 Task: Find connections with filter location Curuzú Cuatiá with filter topic #leadershipwith filter profile language French with filter current company Disney+ Hotstar with filter school The South Indian Education Societys College of Commerce and Economics Plot No 71 72 Sion Matunga Estate Sion East Mumbai 400 022 with filter industry Pharmaceutical Manufacturing with filter service category Grant Writing with filter keywords title Controller
Action: Mouse moved to (176, 169)
Screenshot: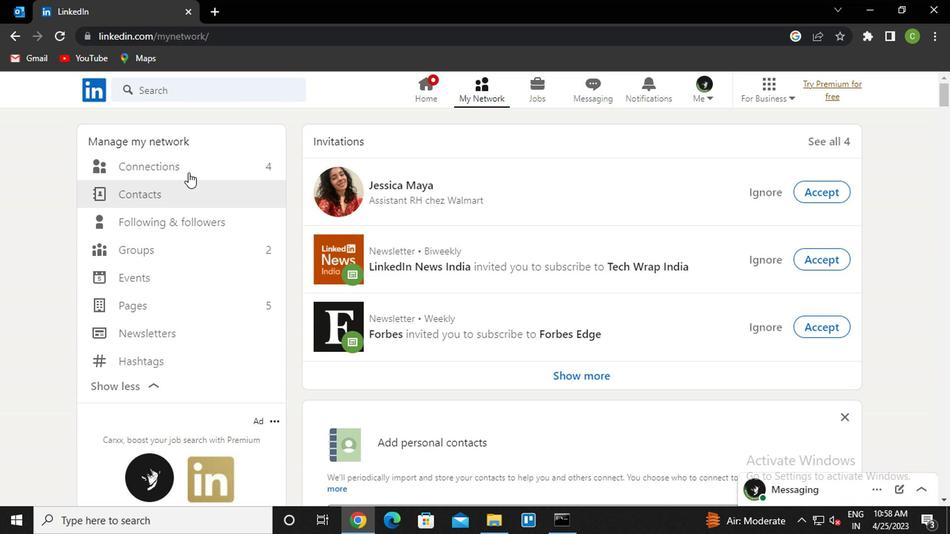 
Action: Mouse pressed left at (176, 169)
Screenshot: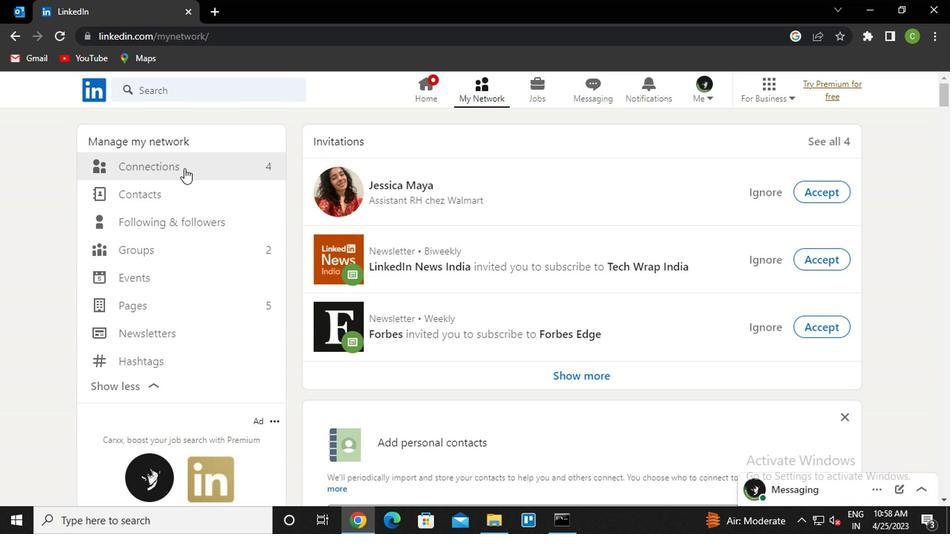 
Action: Mouse moved to (584, 173)
Screenshot: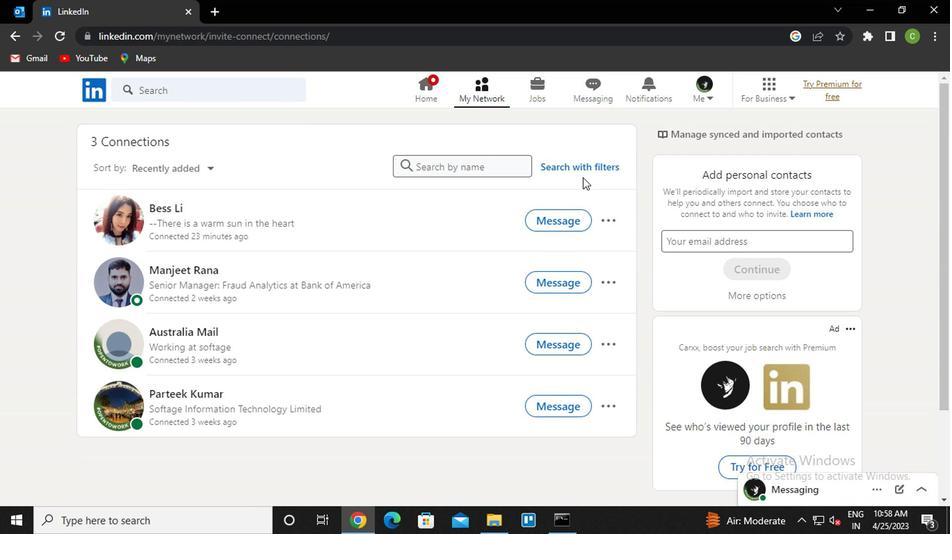 
Action: Mouse pressed left at (584, 173)
Screenshot: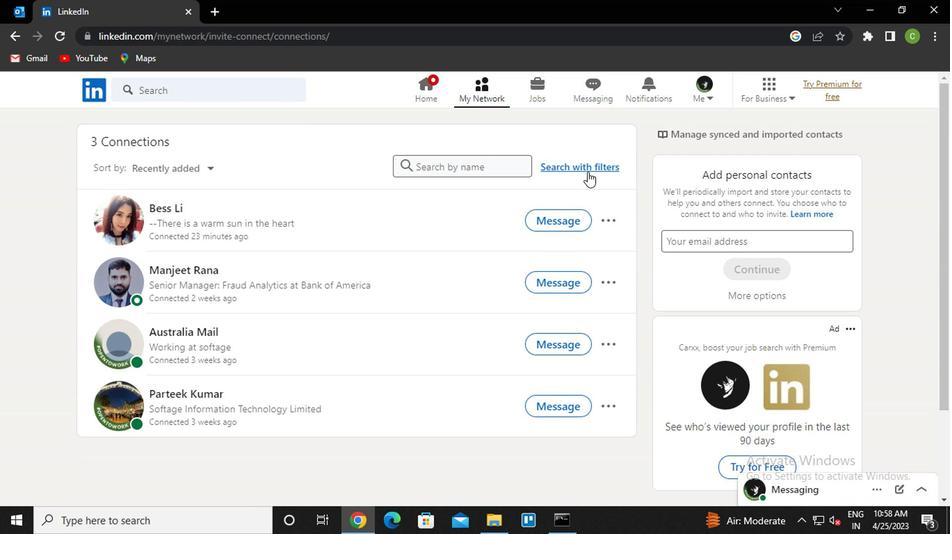 
Action: Mouse moved to (480, 131)
Screenshot: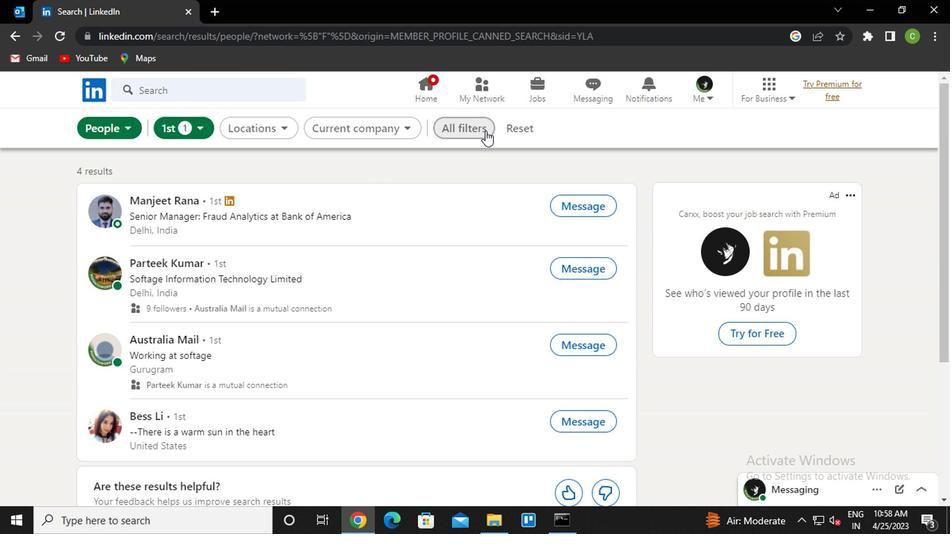 
Action: Mouse pressed left at (480, 131)
Screenshot: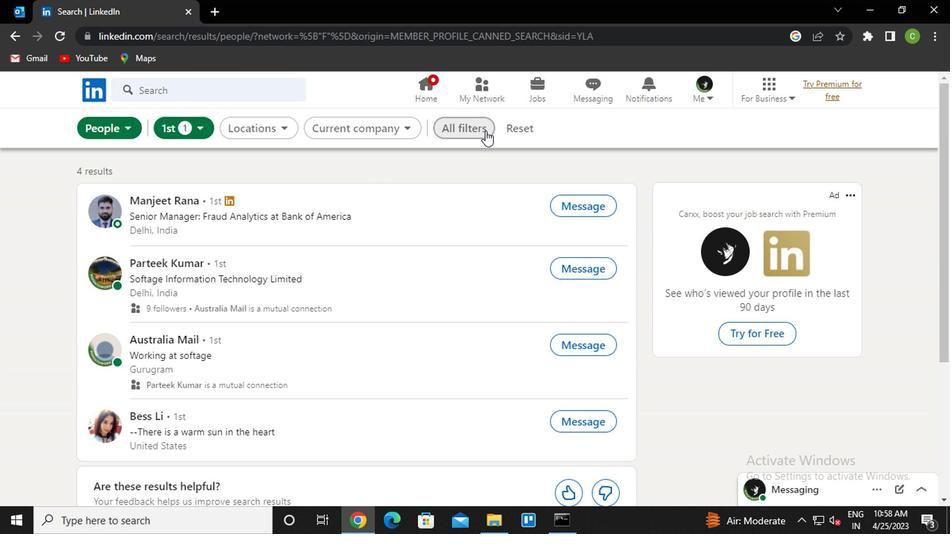 
Action: Mouse moved to (656, 264)
Screenshot: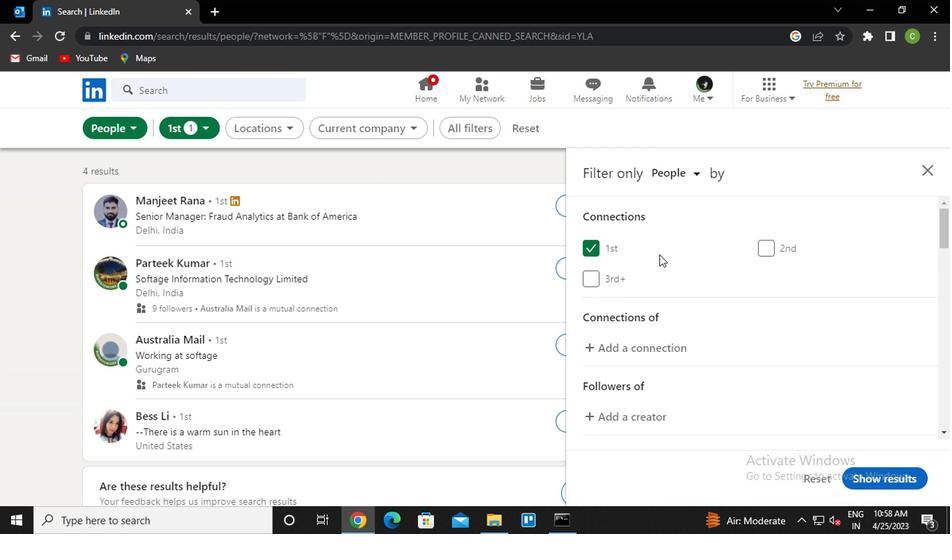 
Action: Mouse scrolled (656, 263) with delta (0, 0)
Screenshot: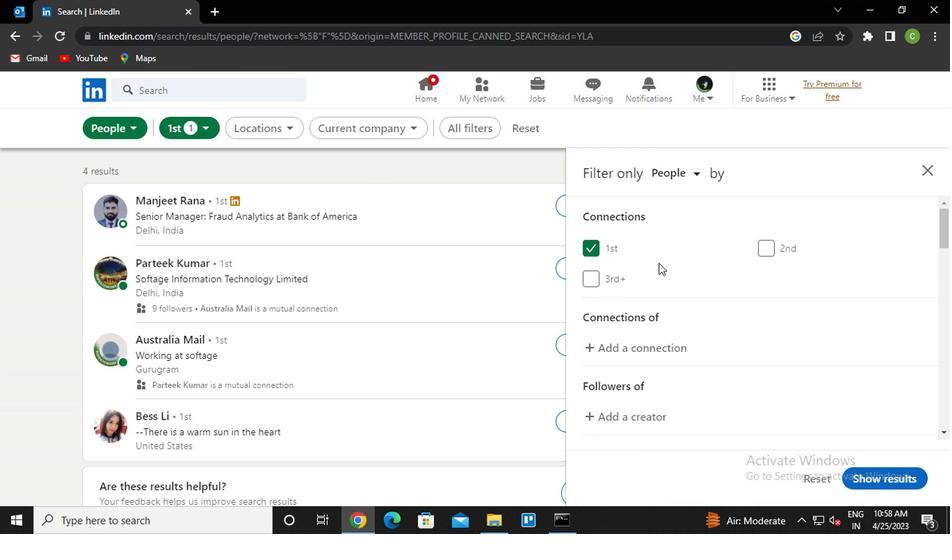 
Action: Mouse moved to (656, 266)
Screenshot: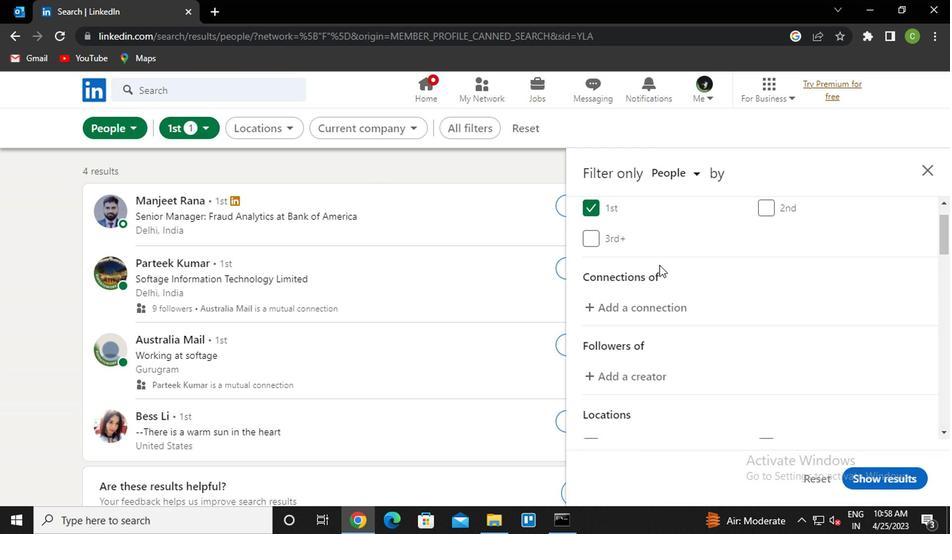 
Action: Mouse scrolled (656, 265) with delta (0, 0)
Screenshot: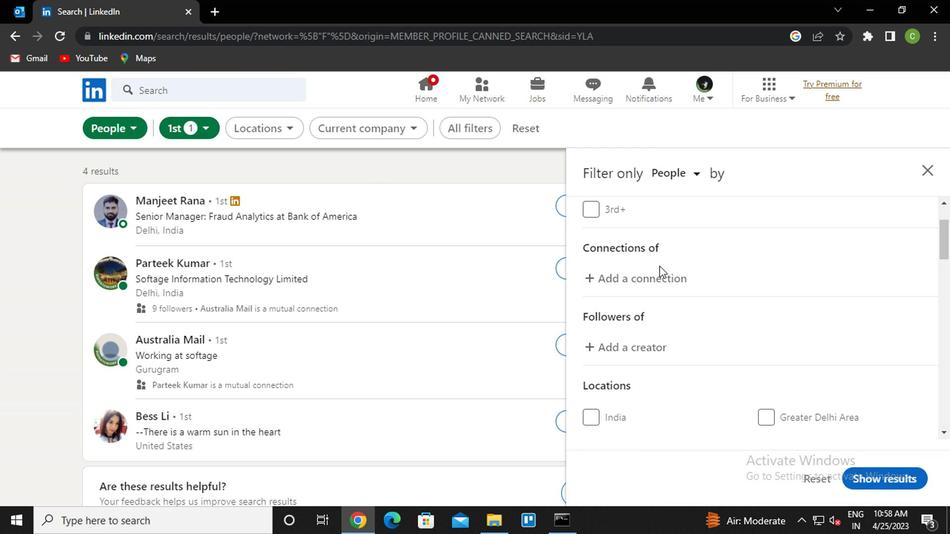 
Action: Mouse scrolled (656, 267) with delta (0, 0)
Screenshot: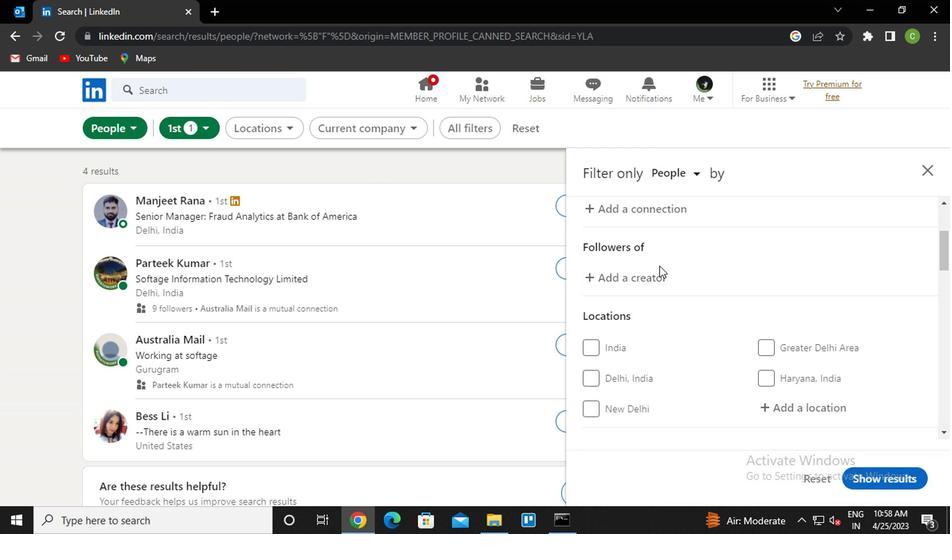 
Action: Mouse moved to (677, 316)
Screenshot: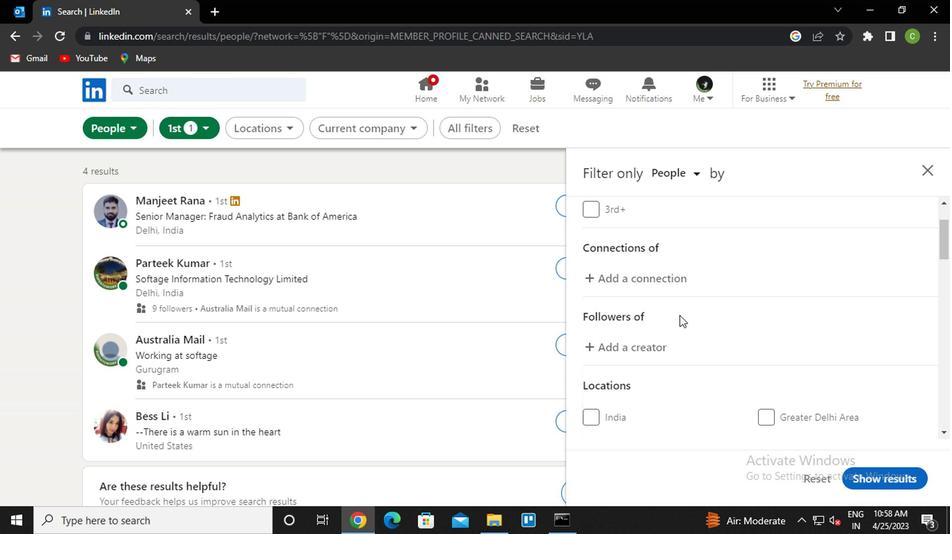 
Action: Mouse scrolled (677, 316) with delta (0, 0)
Screenshot: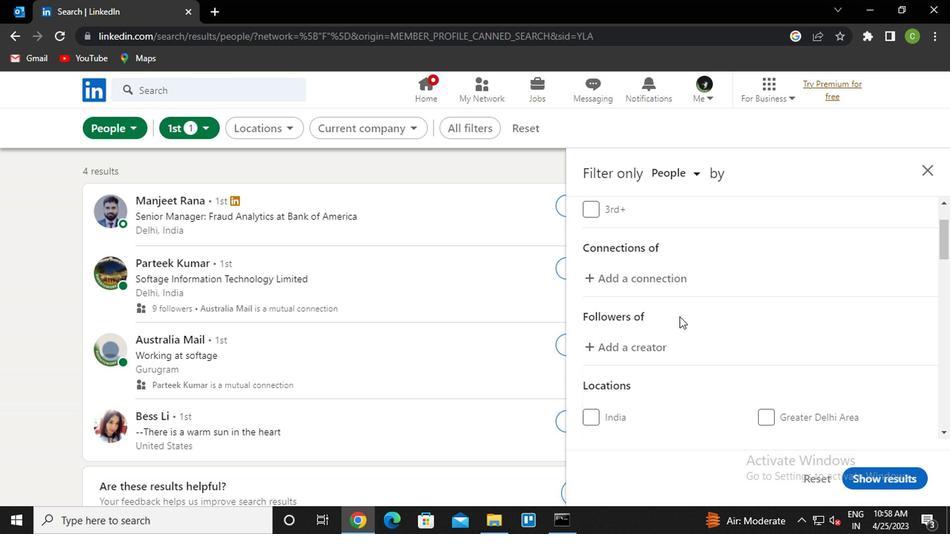 
Action: Mouse moved to (678, 323)
Screenshot: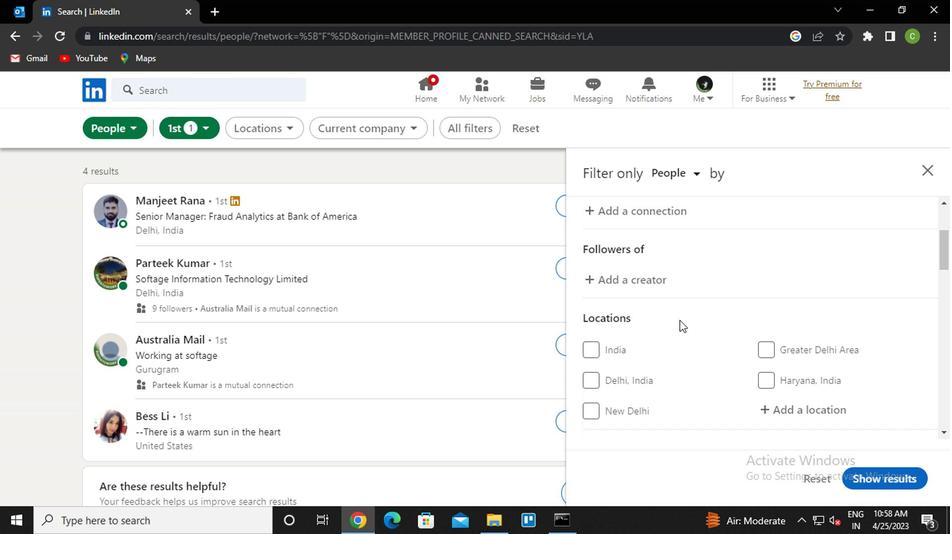 
Action: Mouse scrolled (678, 323) with delta (0, 0)
Screenshot: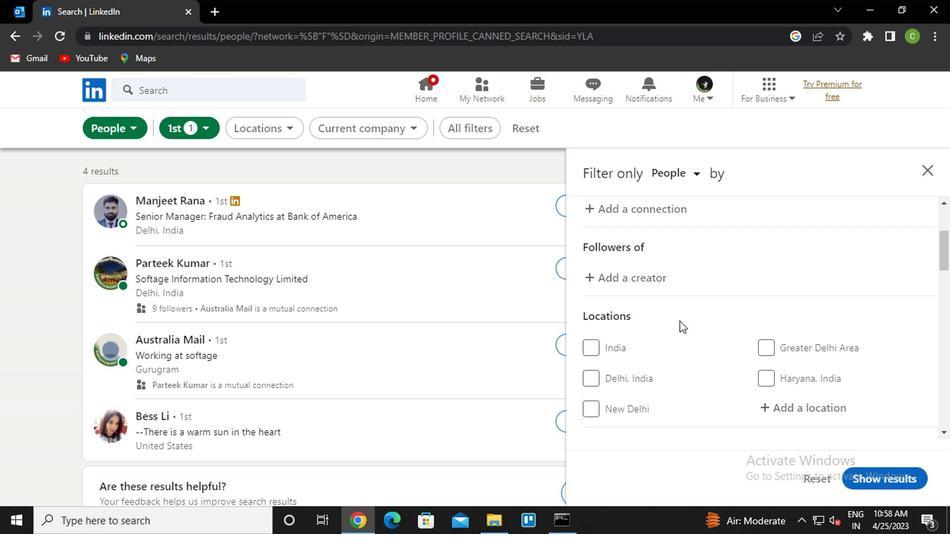 
Action: Mouse moved to (792, 342)
Screenshot: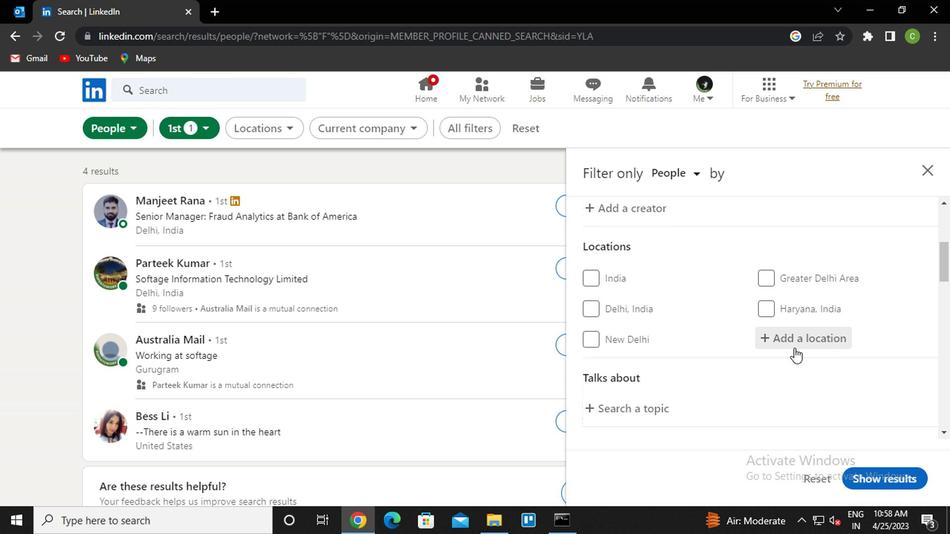 
Action: Mouse pressed left at (792, 342)
Screenshot: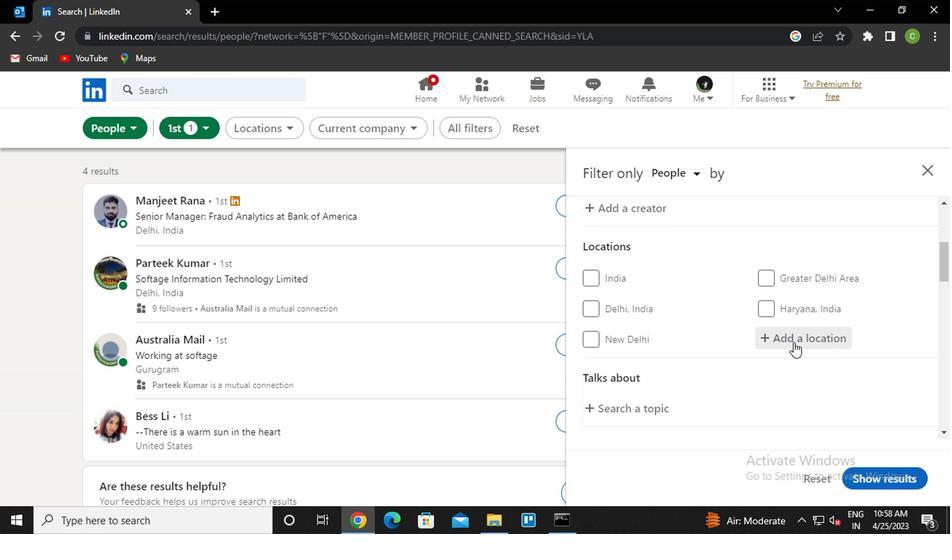 
Action: Key pressed c<Key.caps_lock>uruu<Key.backspace>zu
Screenshot: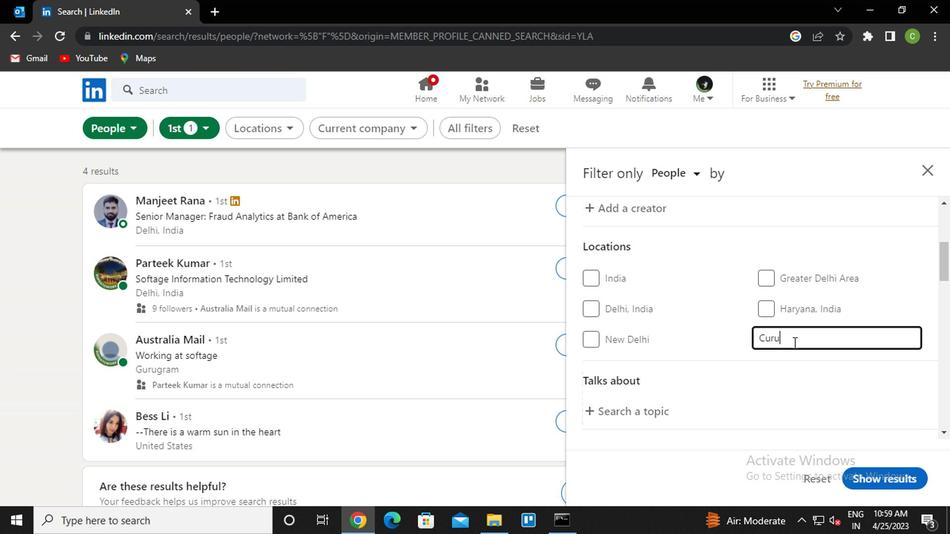 
Action: Mouse moved to (782, 359)
Screenshot: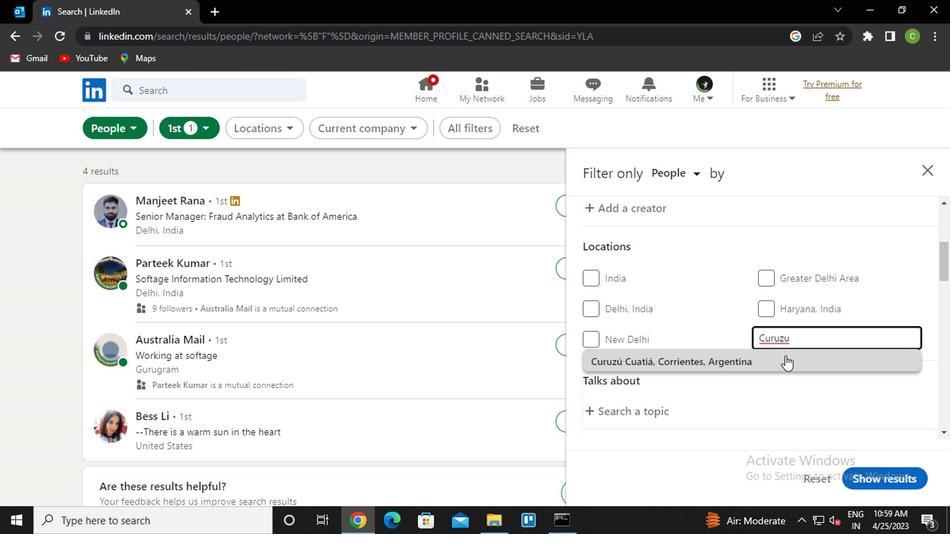 
Action: Mouse pressed left at (782, 359)
Screenshot: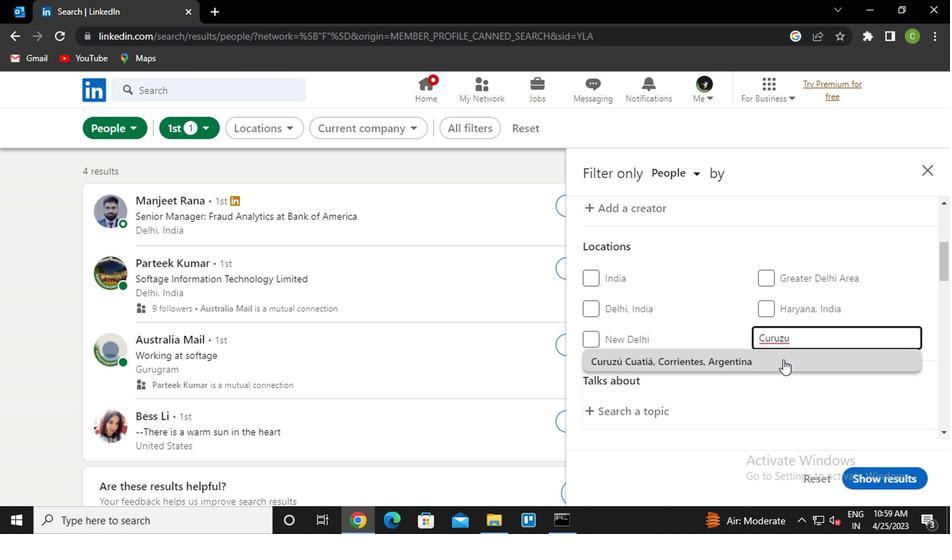
Action: Mouse moved to (744, 395)
Screenshot: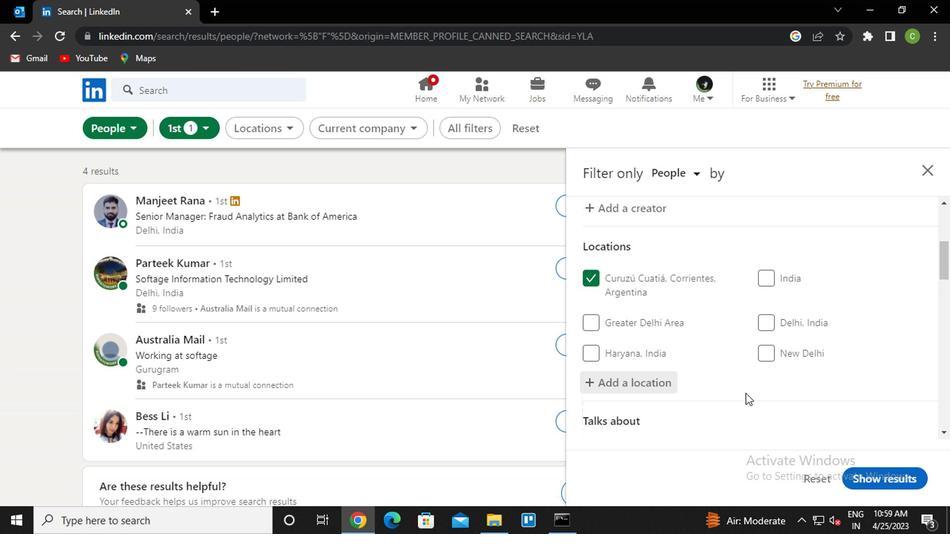 
Action: Mouse scrolled (744, 395) with delta (0, 0)
Screenshot: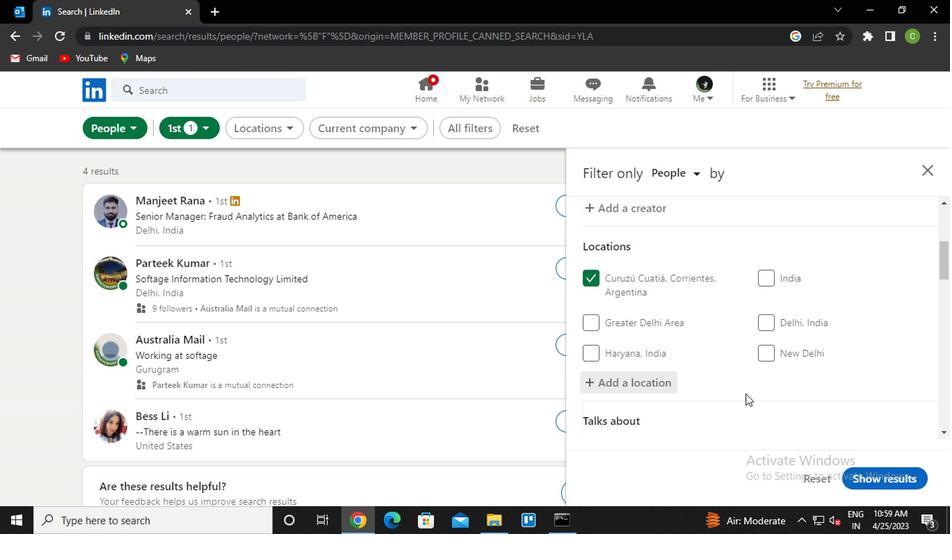 
Action: Mouse moved to (653, 382)
Screenshot: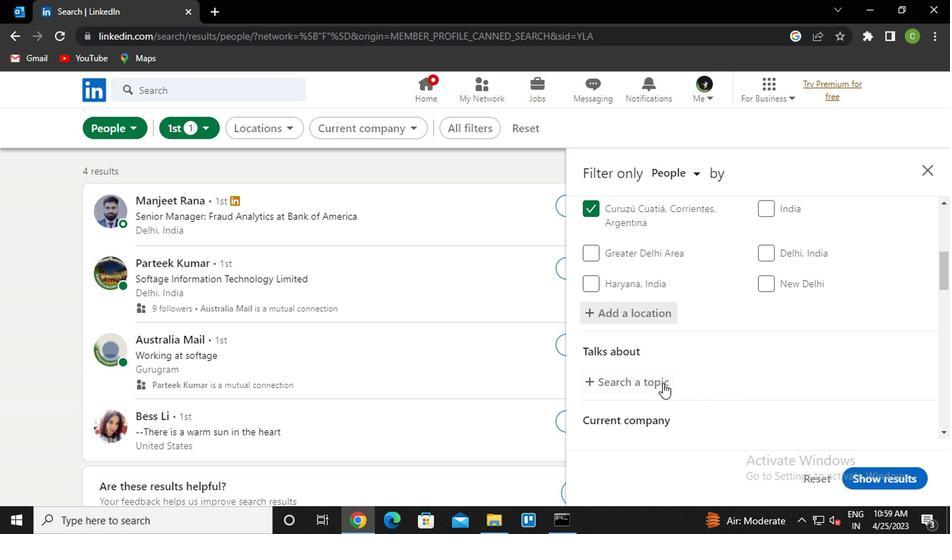 
Action: Mouse pressed left at (653, 382)
Screenshot: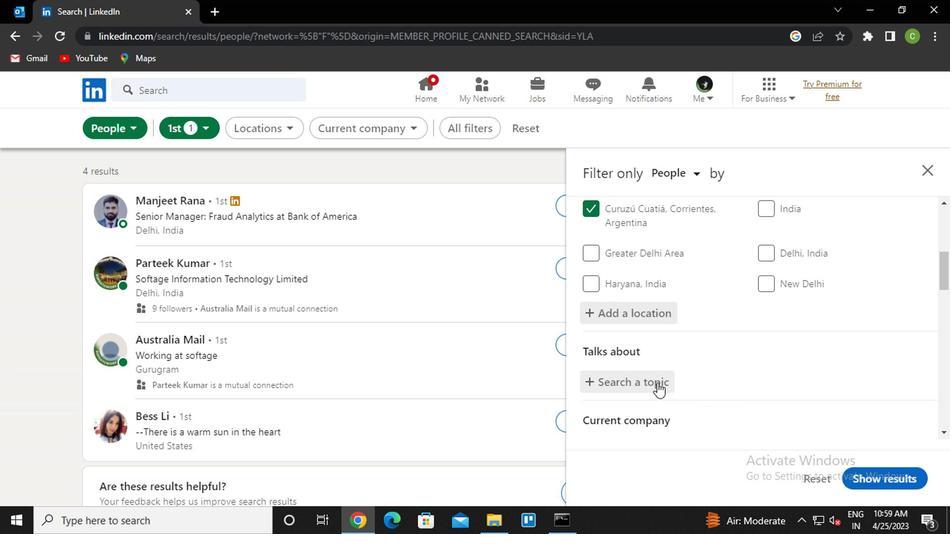 
Action: Mouse moved to (653, 380)
Screenshot: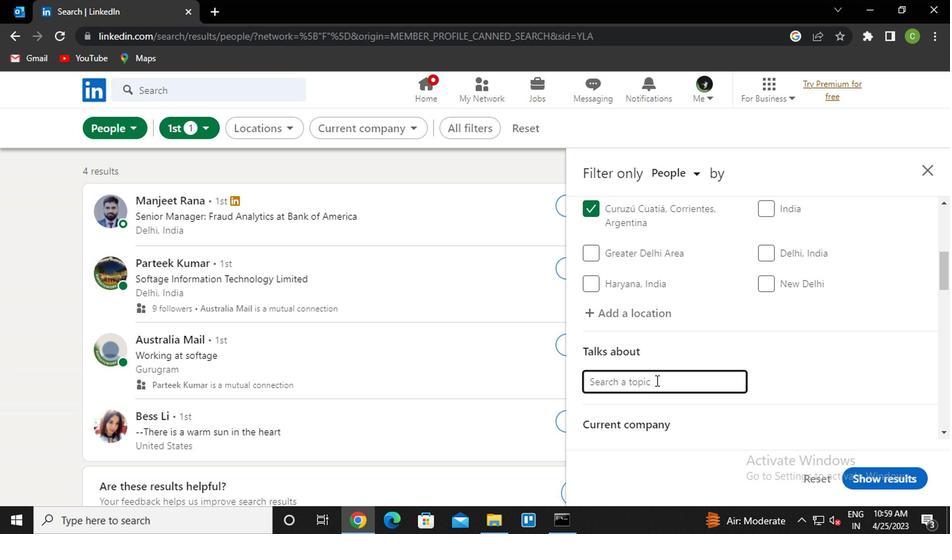 
Action: Key pressed <Key.shift>#<Key.caps_lock>L<Key.caps_lock>EADERSHP<Key.insert><Key.backspace>IP
Screenshot: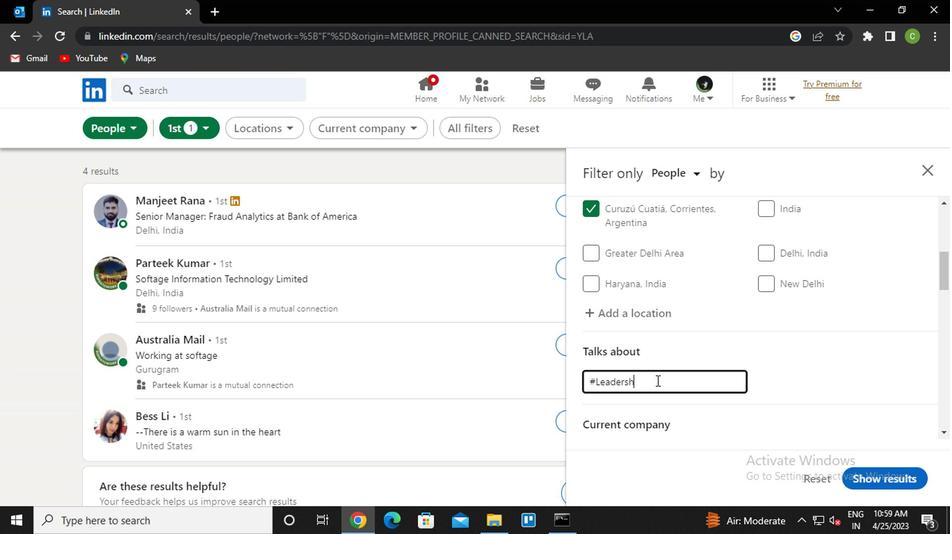 
Action: Mouse moved to (819, 352)
Screenshot: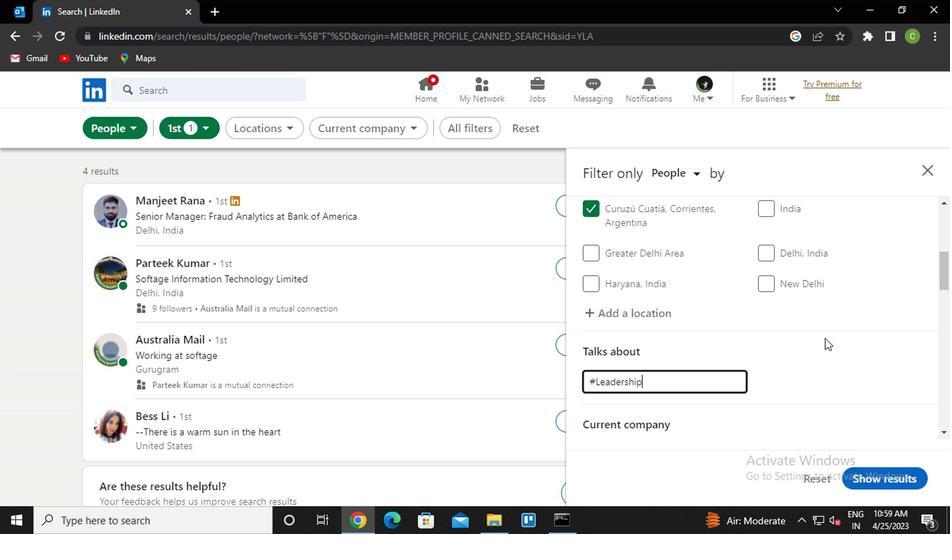 
Action: Mouse pressed left at (819, 352)
Screenshot: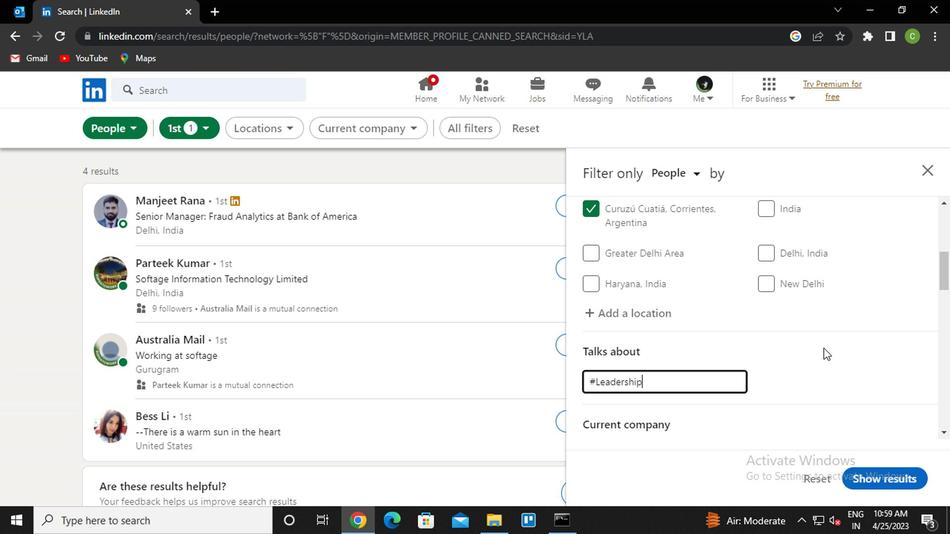 
Action: Mouse moved to (797, 365)
Screenshot: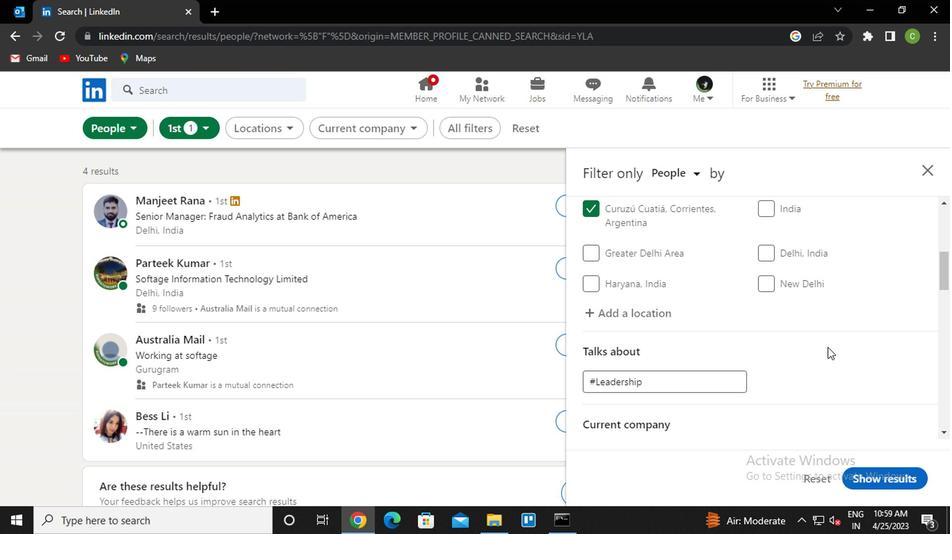 
Action: Mouse scrolled (797, 365) with delta (0, 0)
Screenshot: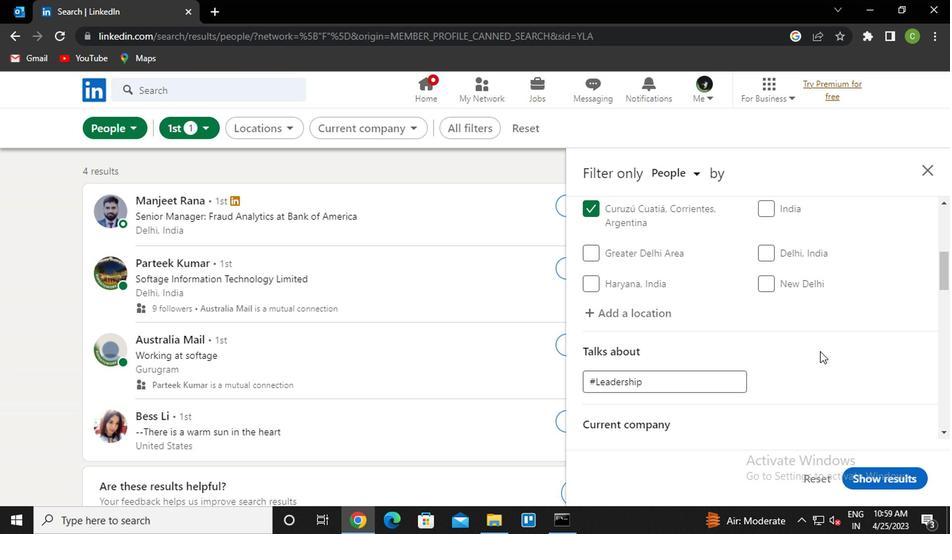 
Action: Mouse scrolled (797, 365) with delta (0, 0)
Screenshot: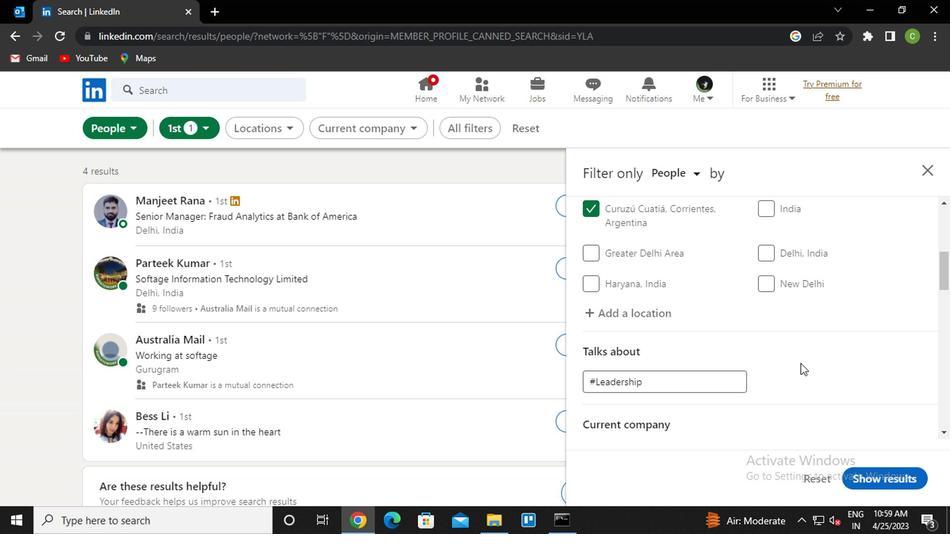 
Action: Mouse scrolled (797, 365) with delta (0, 0)
Screenshot: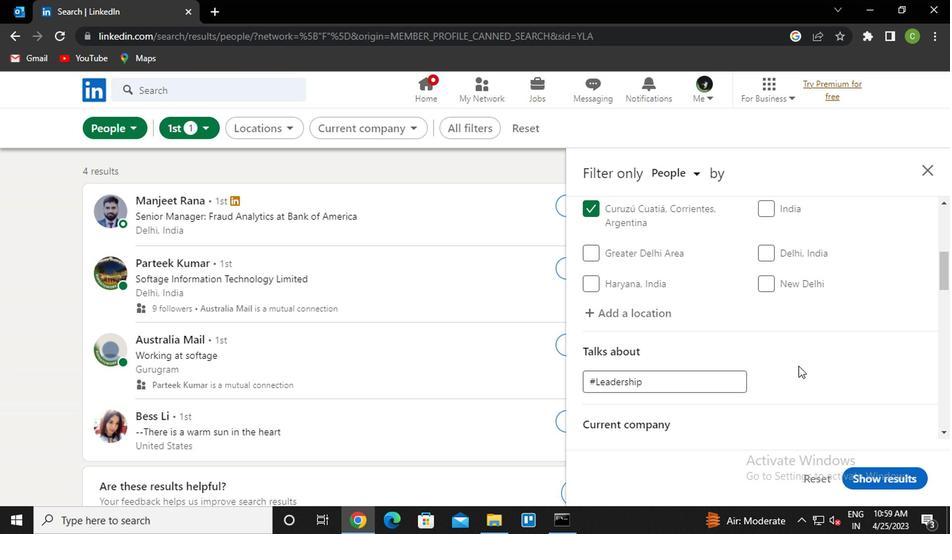
Action: Mouse moved to (796, 366)
Screenshot: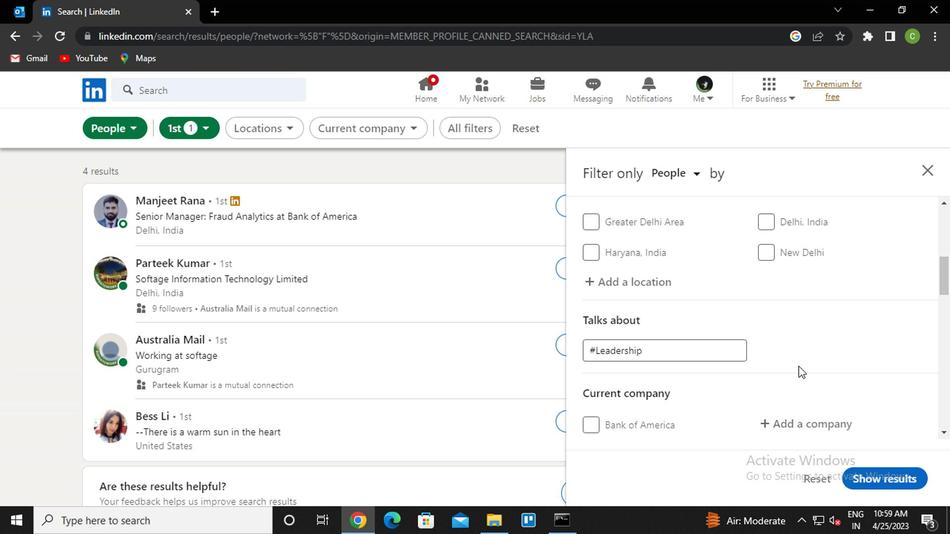 
Action: Mouse scrolled (796, 365) with delta (0, 0)
Screenshot: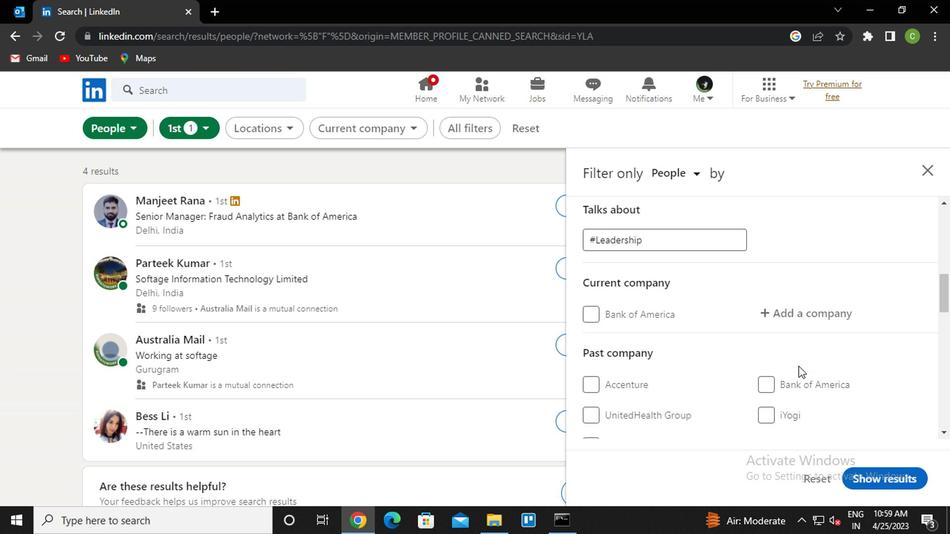 
Action: Mouse scrolled (796, 365) with delta (0, 0)
Screenshot: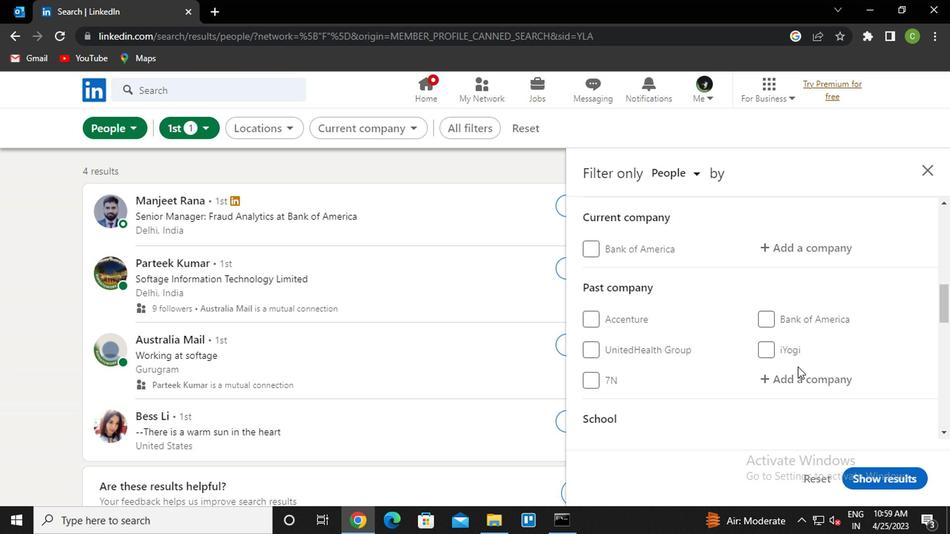 
Action: Mouse moved to (796, 367)
Screenshot: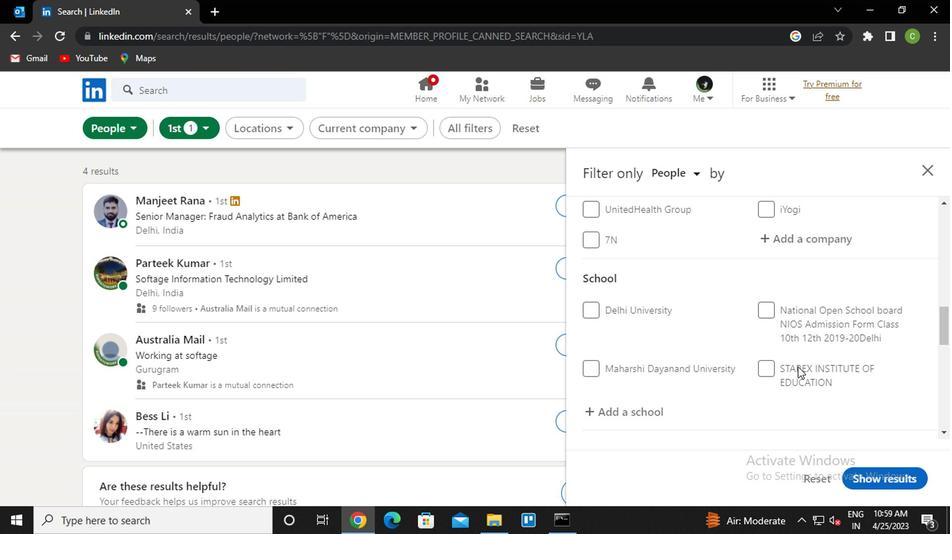 
Action: Mouse scrolled (796, 366) with delta (0, 0)
Screenshot: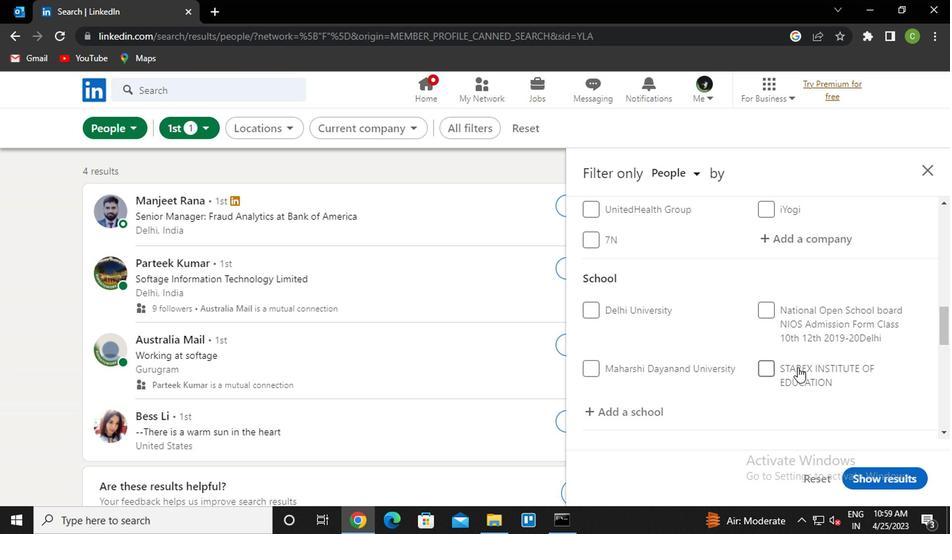
Action: Mouse scrolled (796, 366) with delta (0, 0)
Screenshot: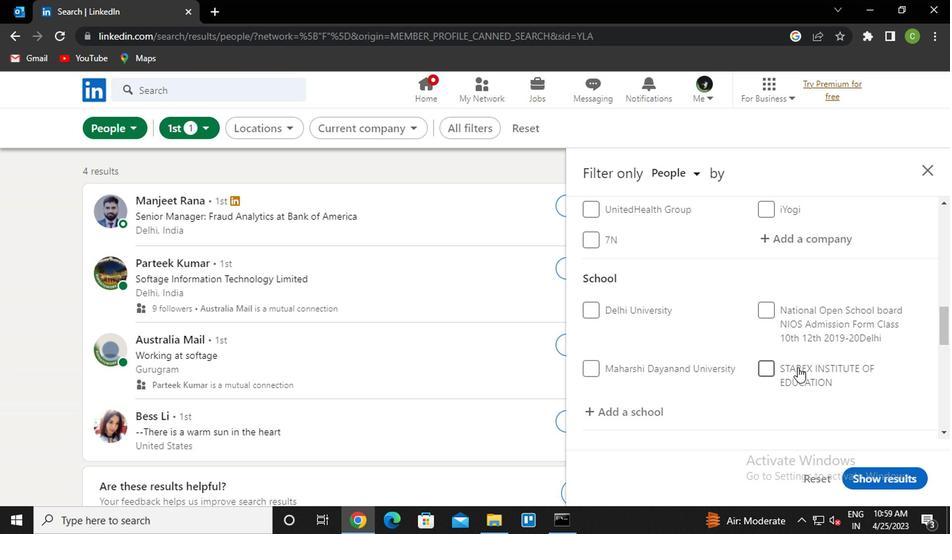 
Action: Mouse scrolled (796, 366) with delta (0, 0)
Screenshot: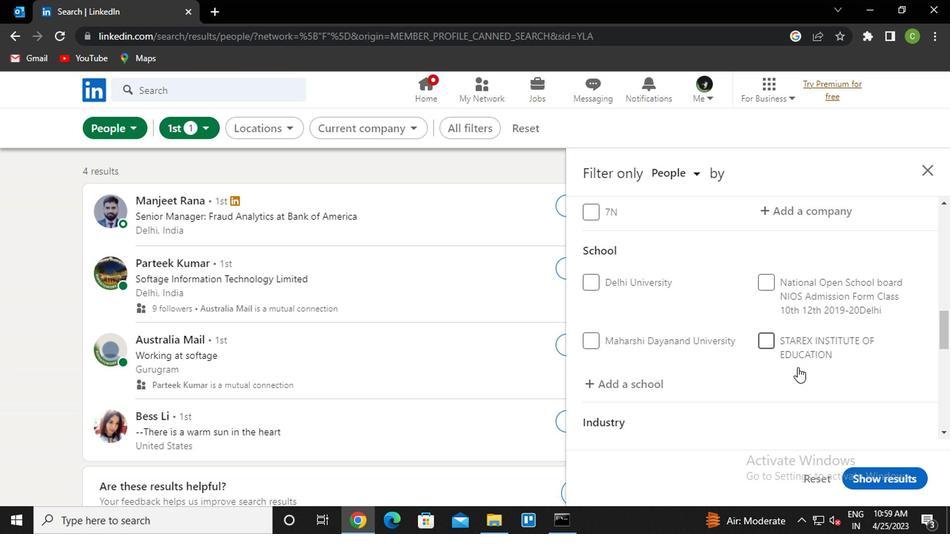 
Action: Mouse moved to (795, 368)
Screenshot: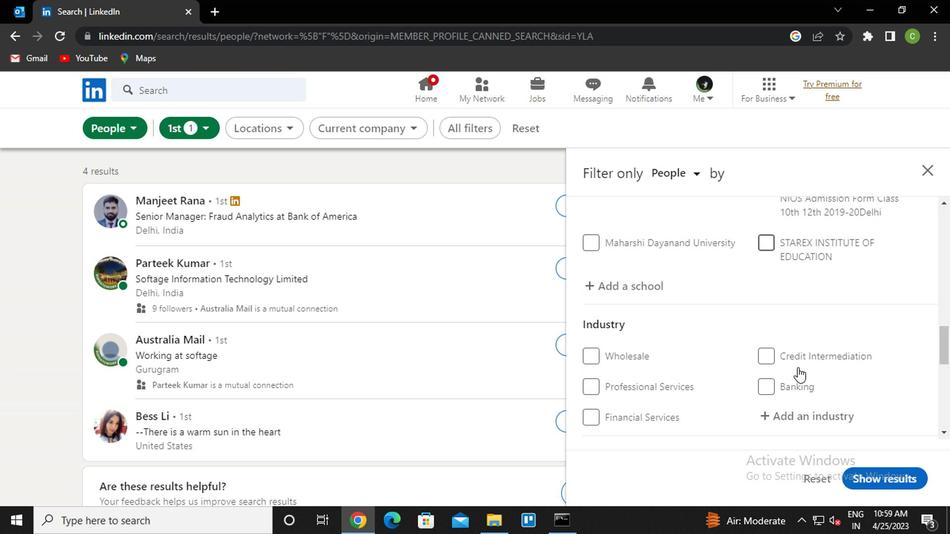 
Action: Mouse scrolled (795, 367) with delta (0, 0)
Screenshot: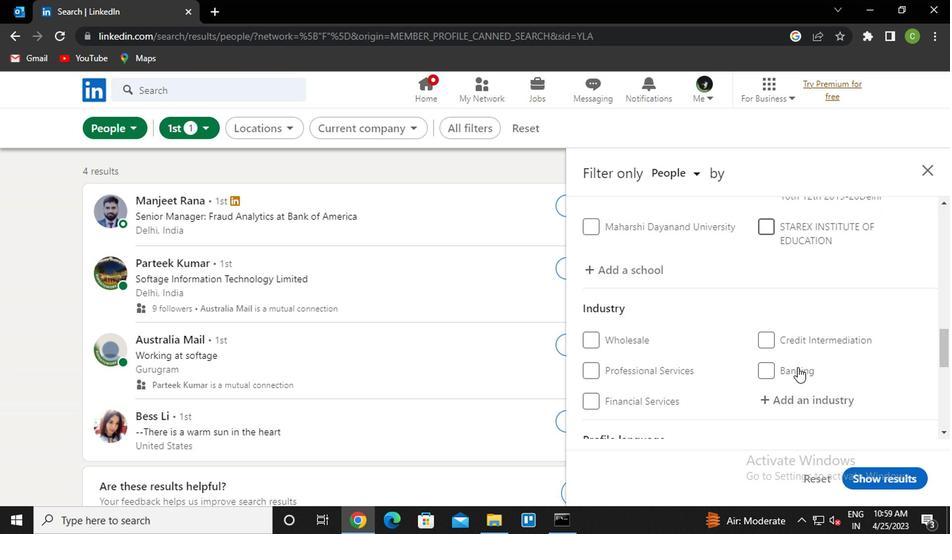 
Action: Mouse scrolled (795, 367) with delta (0, 0)
Screenshot: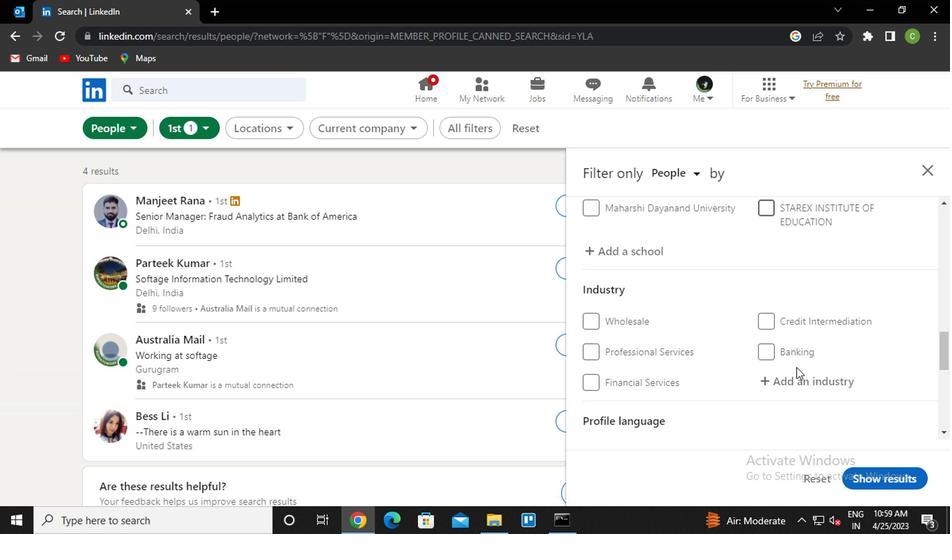 
Action: Mouse moved to (779, 364)
Screenshot: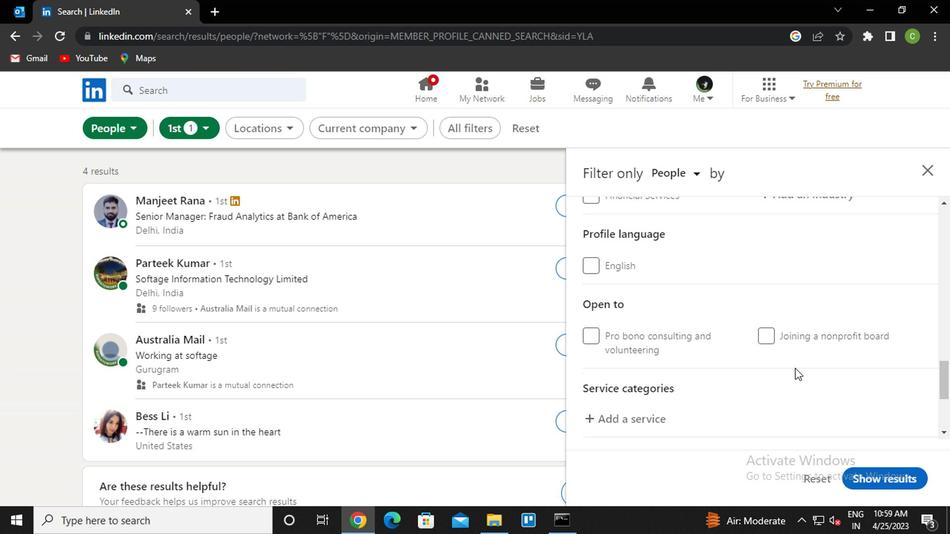 
Action: Mouse scrolled (779, 365) with delta (0, 0)
Screenshot: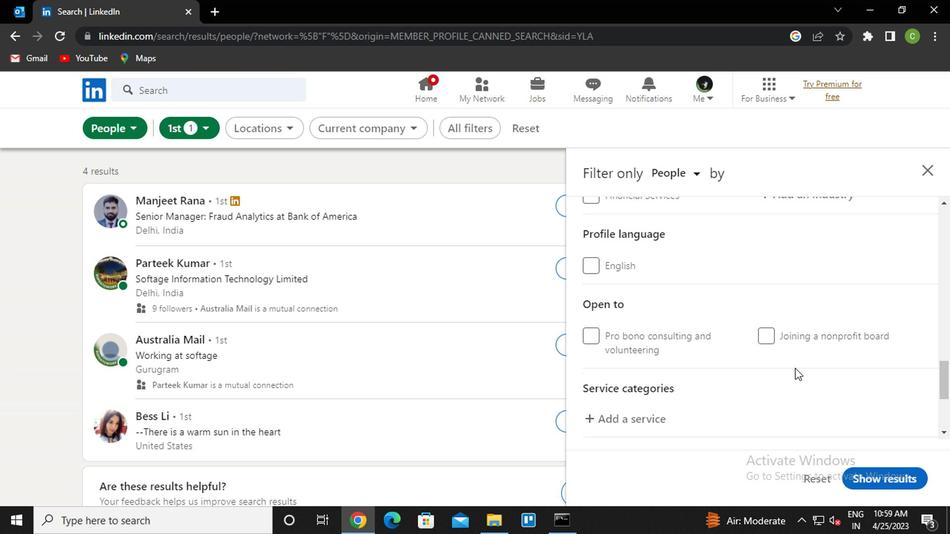 
Action: Mouse scrolled (779, 365) with delta (0, 0)
Screenshot: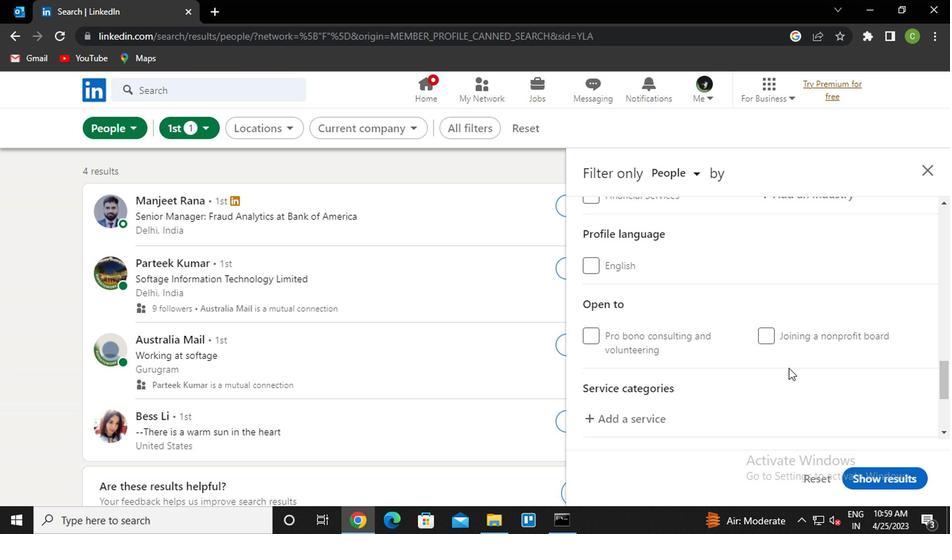 
Action: Mouse scrolled (779, 365) with delta (0, 0)
Screenshot: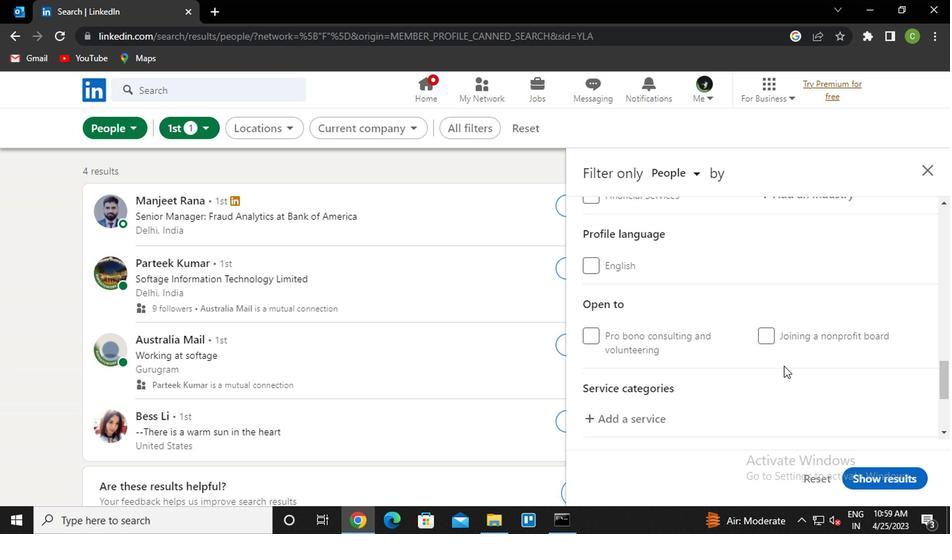 
Action: Mouse scrolled (779, 365) with delta (0, 0)
Screenshot: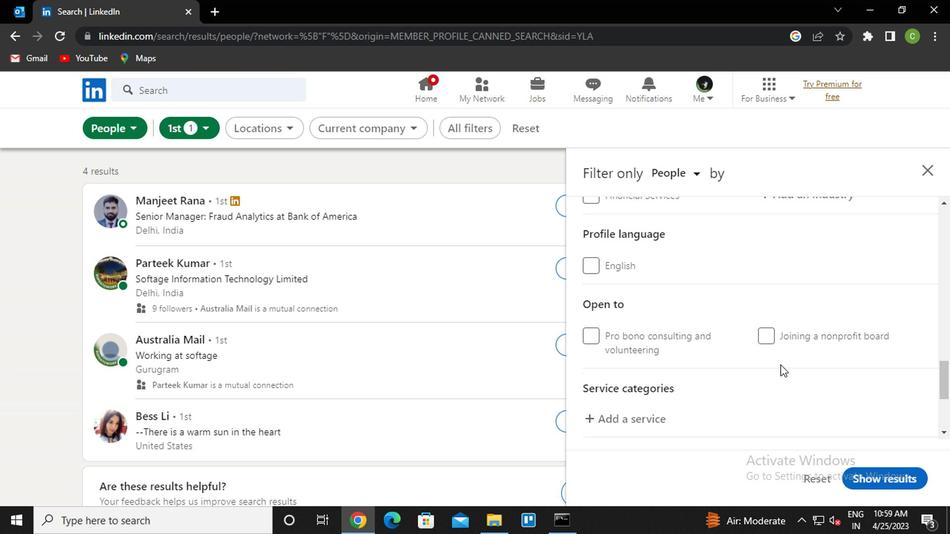 
Action: Mouse scrolled (779, 365) with delta (0, 0)
Screenshot: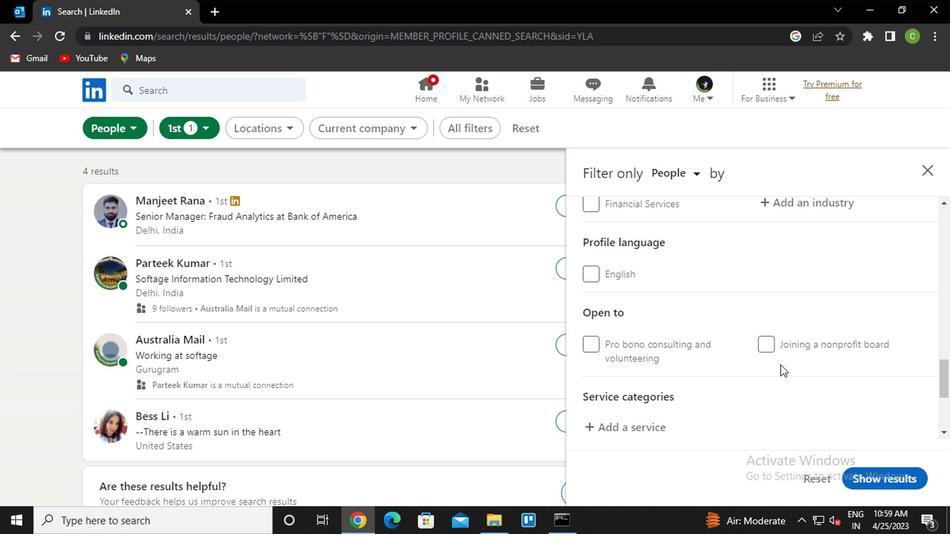 
Action: Mouse scrolled (779, 365) with delta (0, 0)
Screenshot: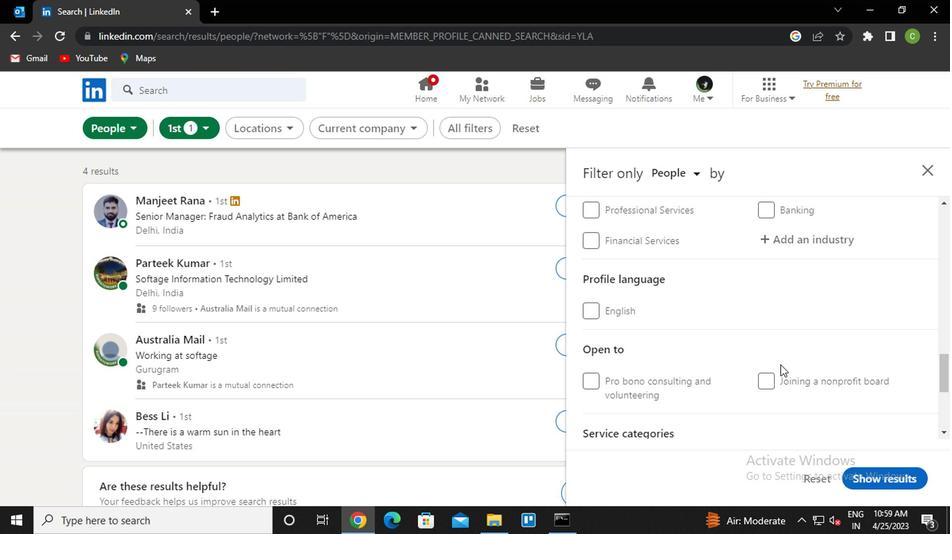 
Action: Mouse moved to (779, 363)
Screenshot: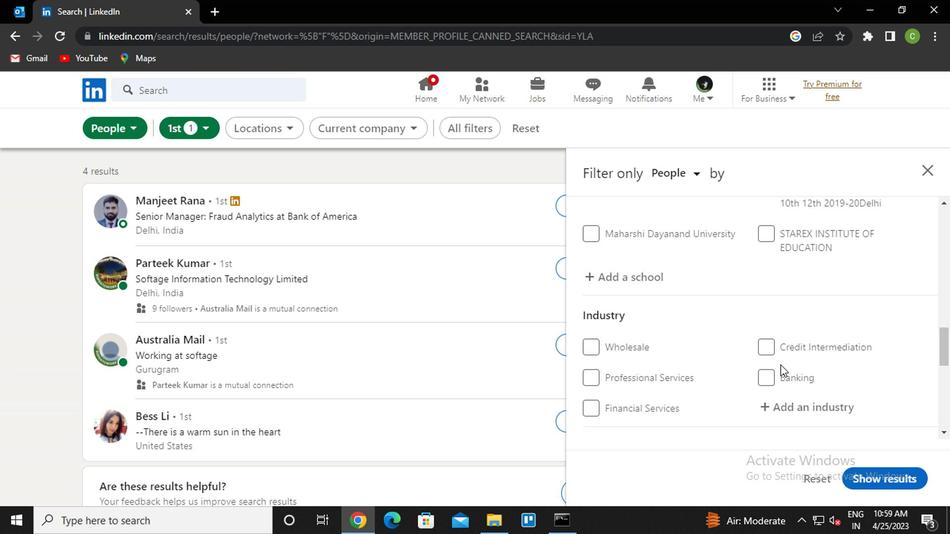 
Action: Mouse scrolled (779, 364) with delta (0, 0)
Screenshot: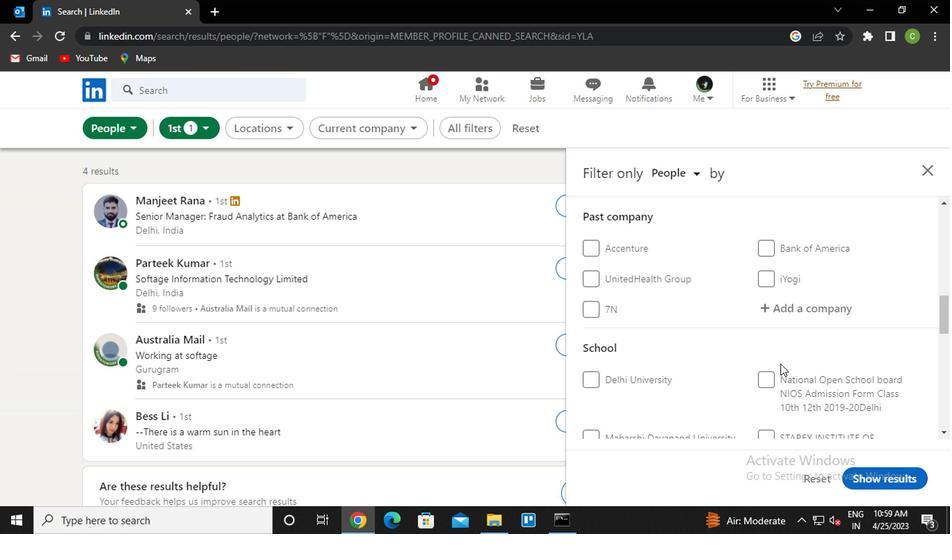 
Action: Mouse scrolled (779, 364) with delta (0, 0)
Screenshot: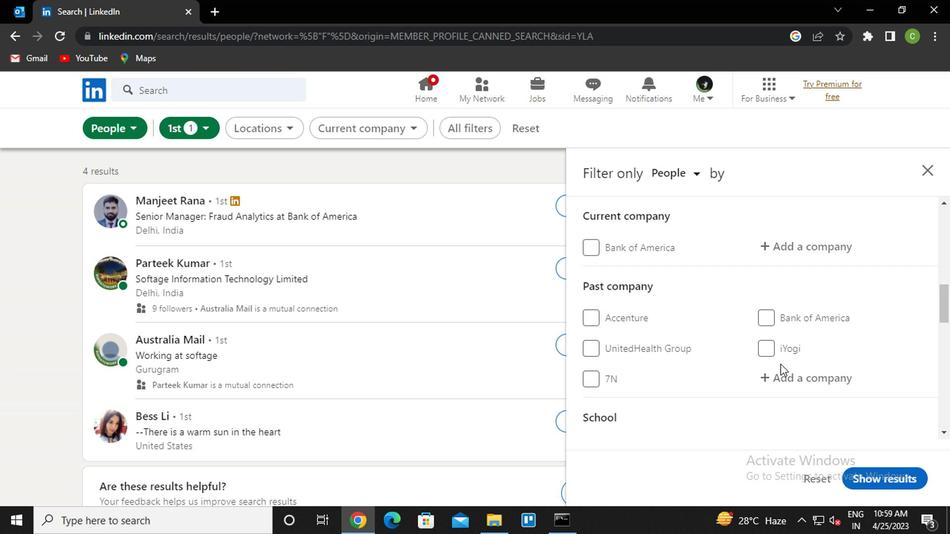 
Action: Mouse scrolled (779, 364) with delta (0, 0)
Screenshot: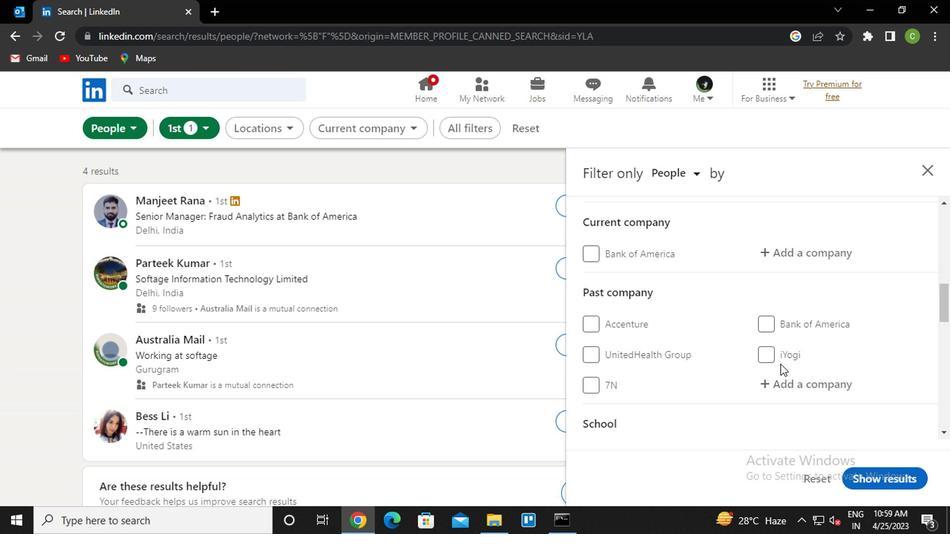 
Action: Mouse scrolled (779, 364) with delta (0, 0)
Screenshot: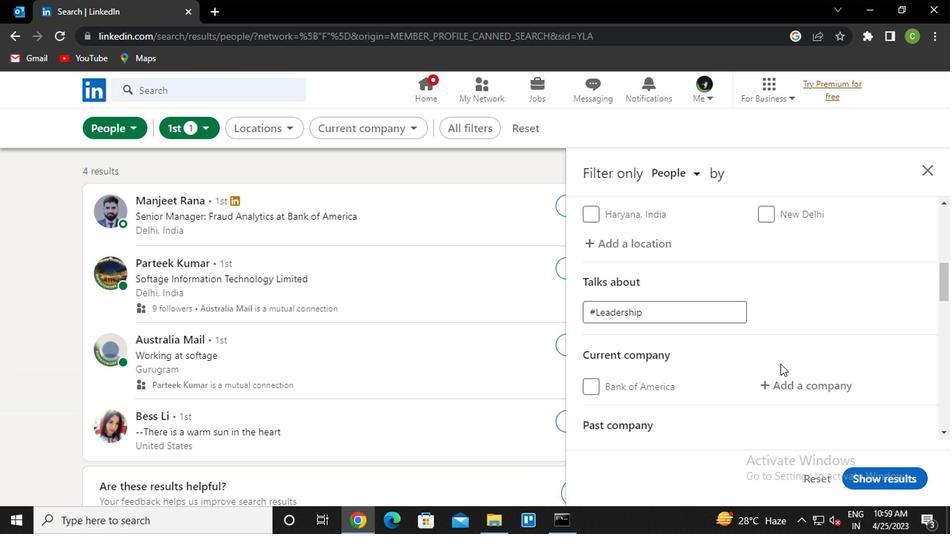 
Action: Mouse scrolled (779, 364) with delta (0, 0)
Screenshot: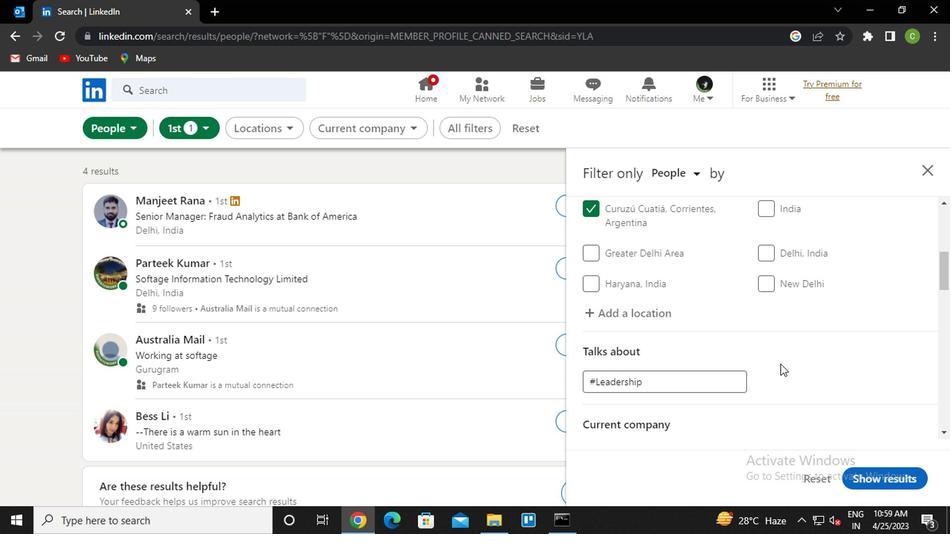 
Action: Mouse scrolled (779, 364) with delta (0, 0)
Screenshot: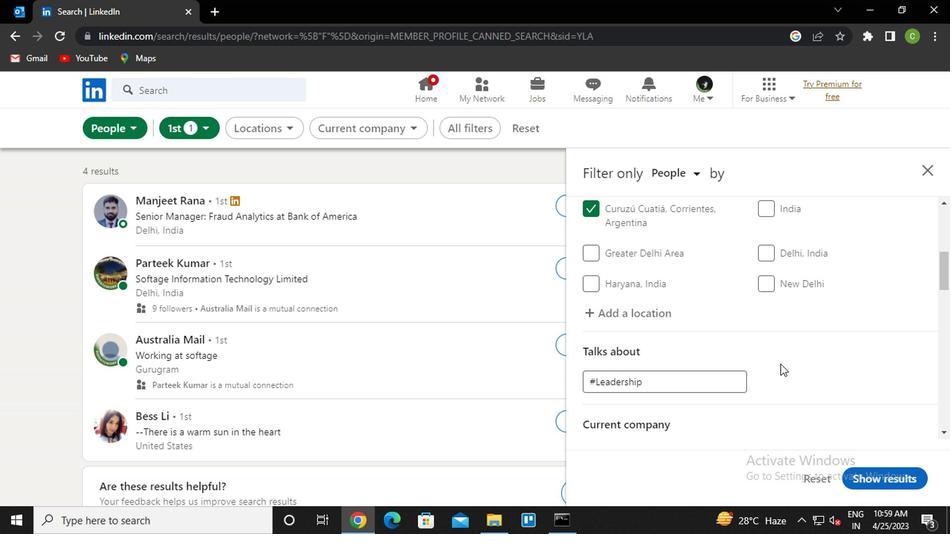 
Action: Mouse scrolled (779, 364) with delta (0, 0)
Screenshot: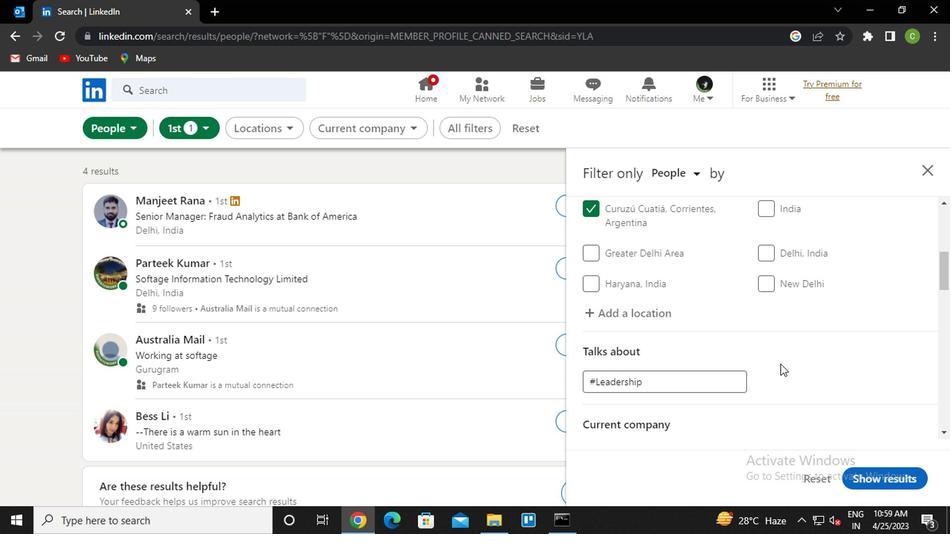 
Action: Mouse scrolled (779, 364) with delta (0, 0)
Screenshot: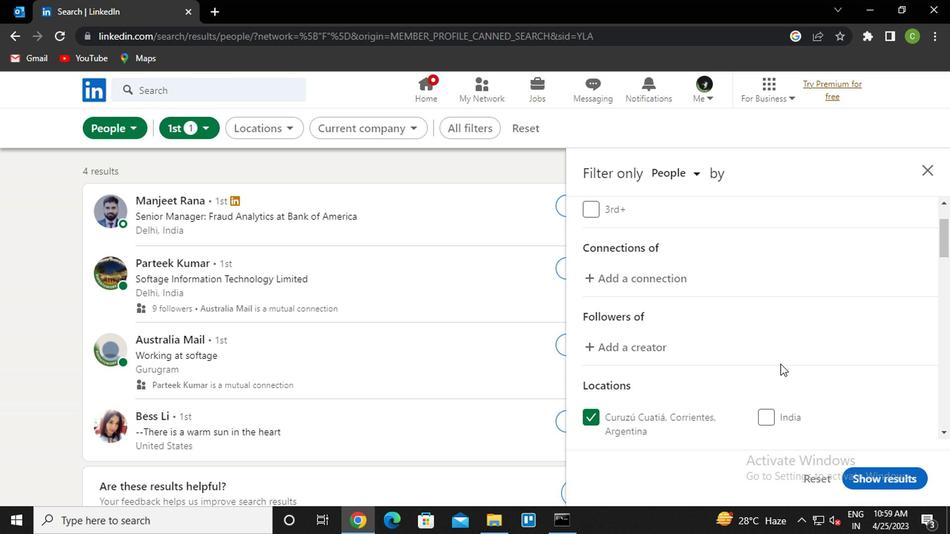 
Action: Mouse scrolled (779, 364) with delta (0, 0)
Screenshot: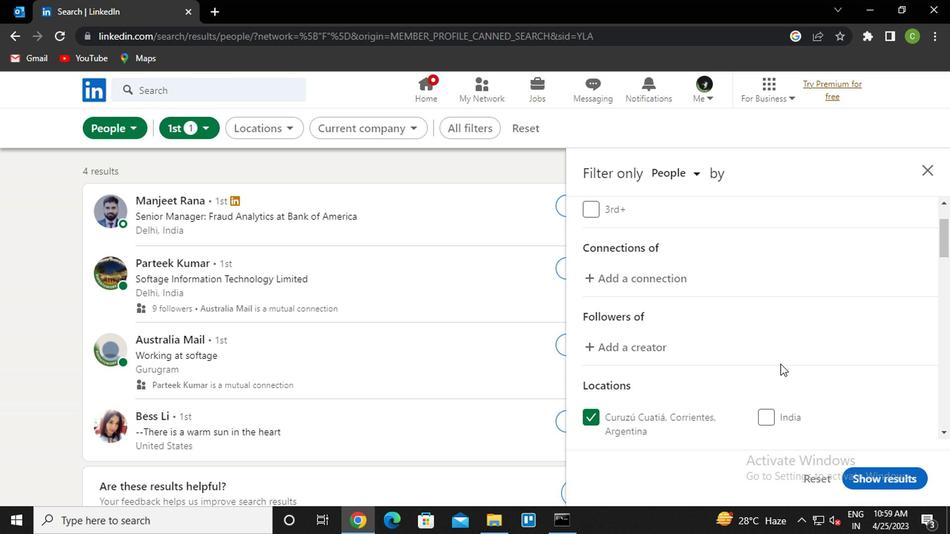 
Action: Mouse scrolled (779, 364) with delta (0, 0)
Screenshot: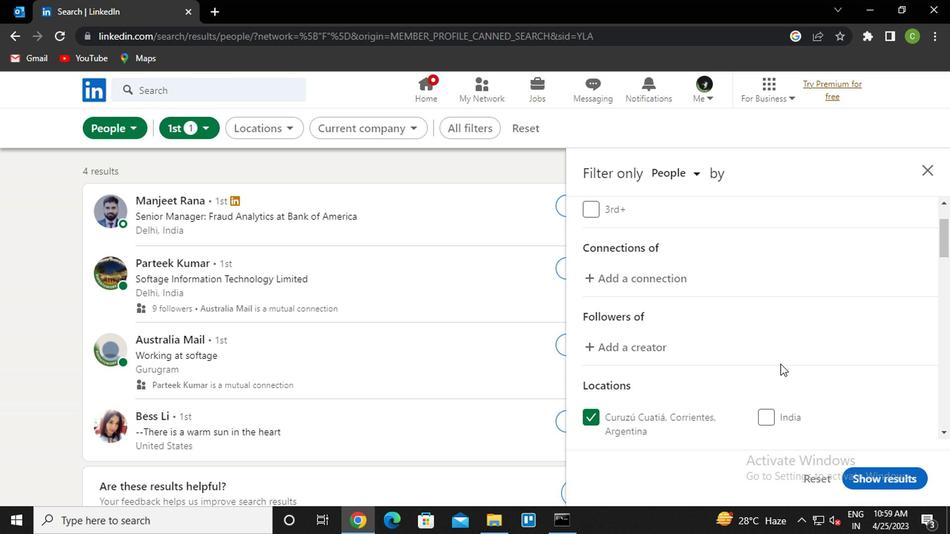 
Action: Mouse scrolled (779, 363) with delta (0, 0)
Screenshot: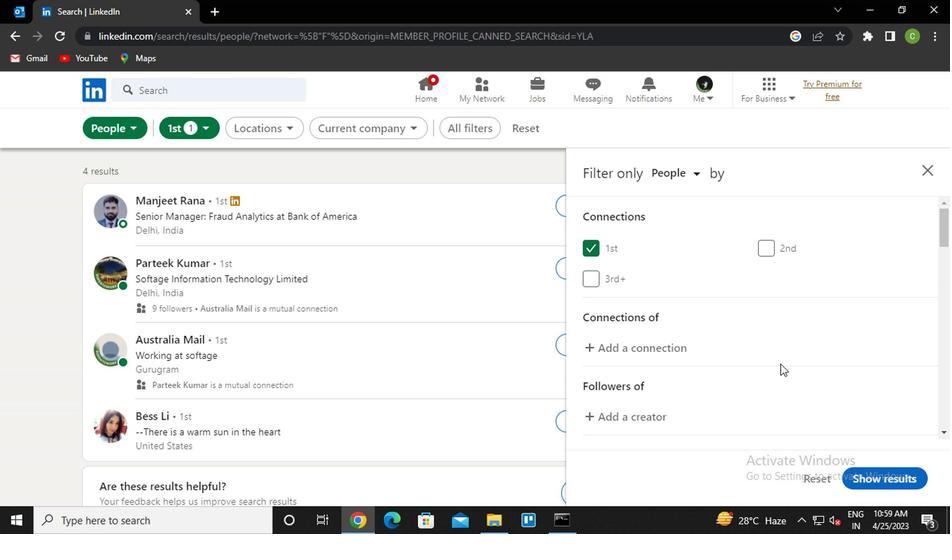 
Action: Mouse scrolled (779, 363) with delta (0, 0)
Screenshot: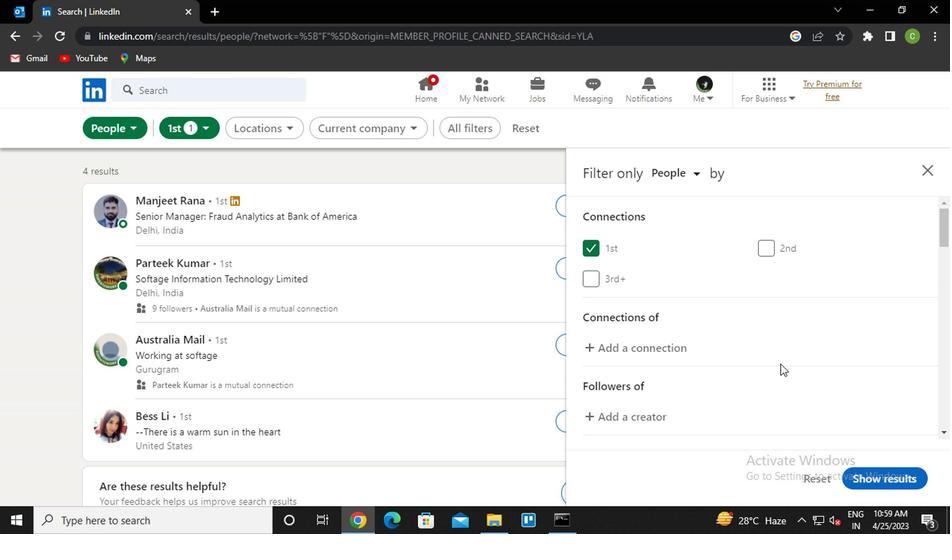 
Action: Mouse scrolled (779, 363) with delta (0, 0)
Screenshot: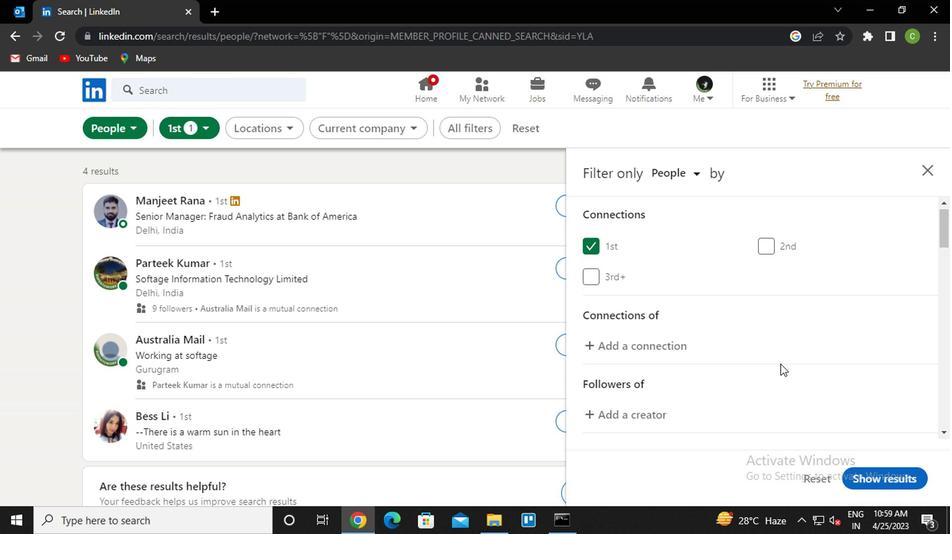 
Action: Mouse scrolled (779, 363) with delta (0, 0)
Screenshot: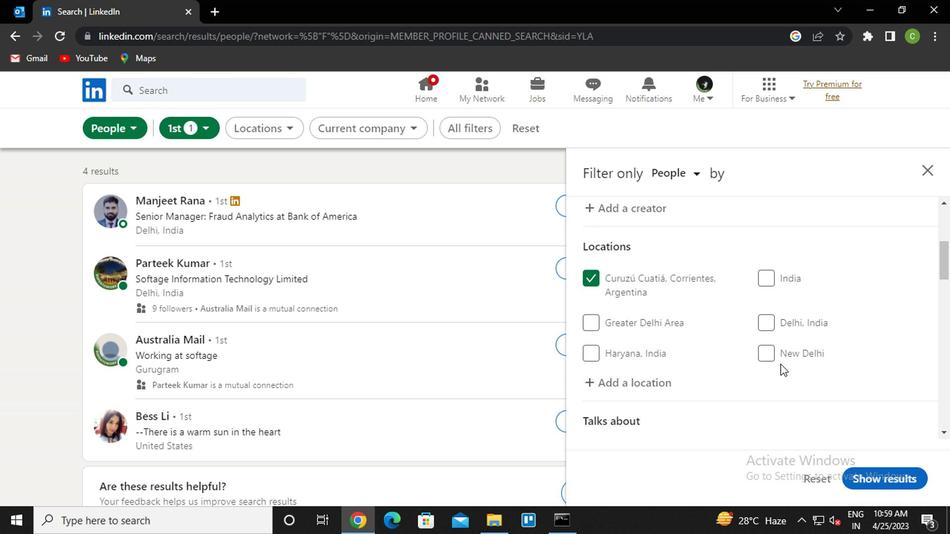
Action: Mouse scrolled (779, 363) with delta (0, 0)
Screenshot: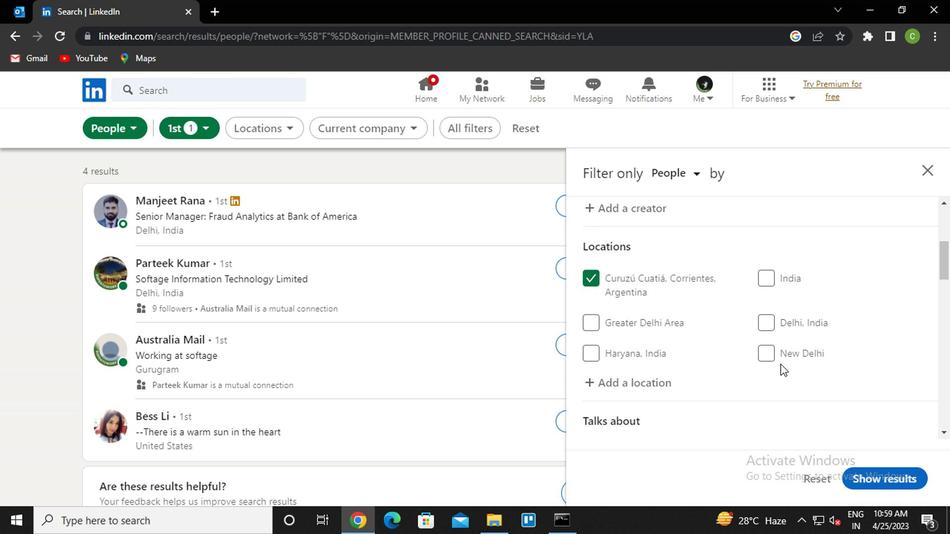 
Action: Mouse scrolled (779, 363) with delta (0, 0)
Screenshot: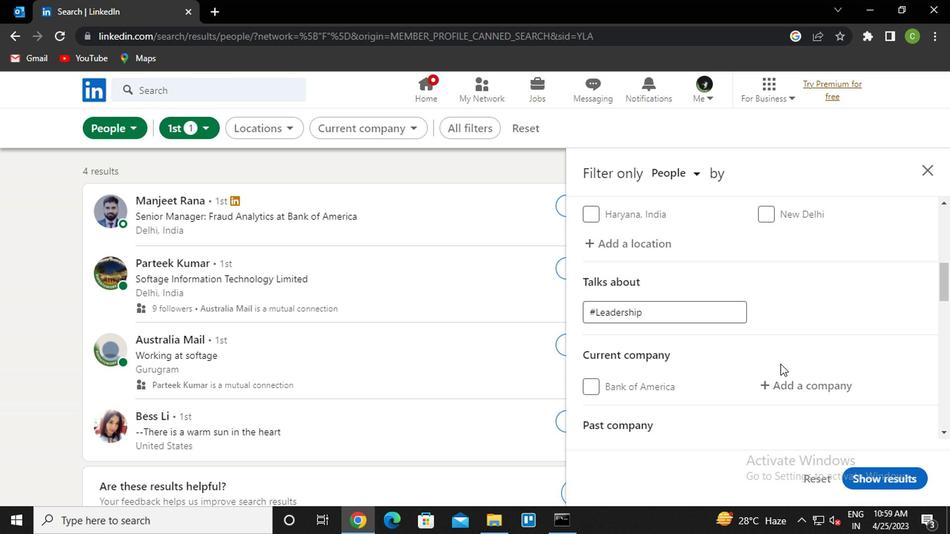 
Action: Mouse moved to (808, 320)
Screenshot: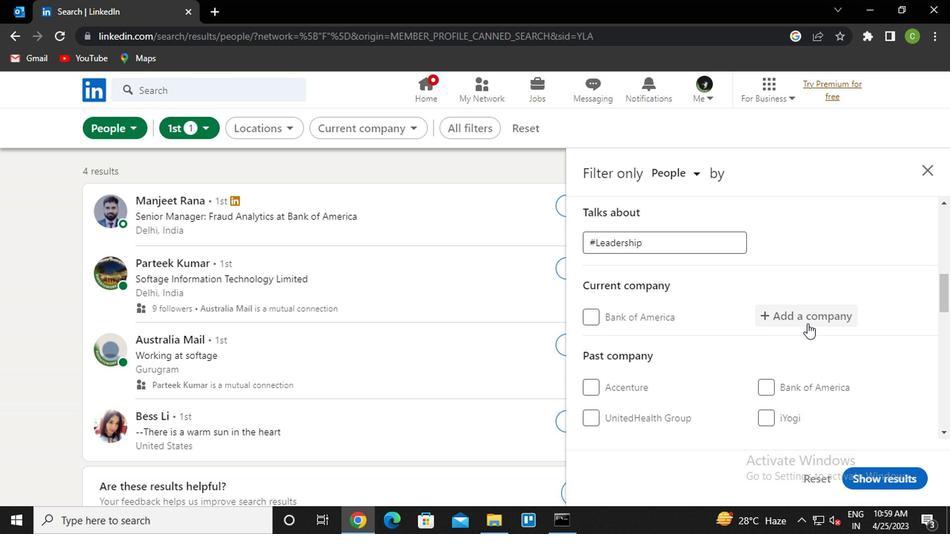 
Action: Mouse pressed left at (808, 320)
Screenshot: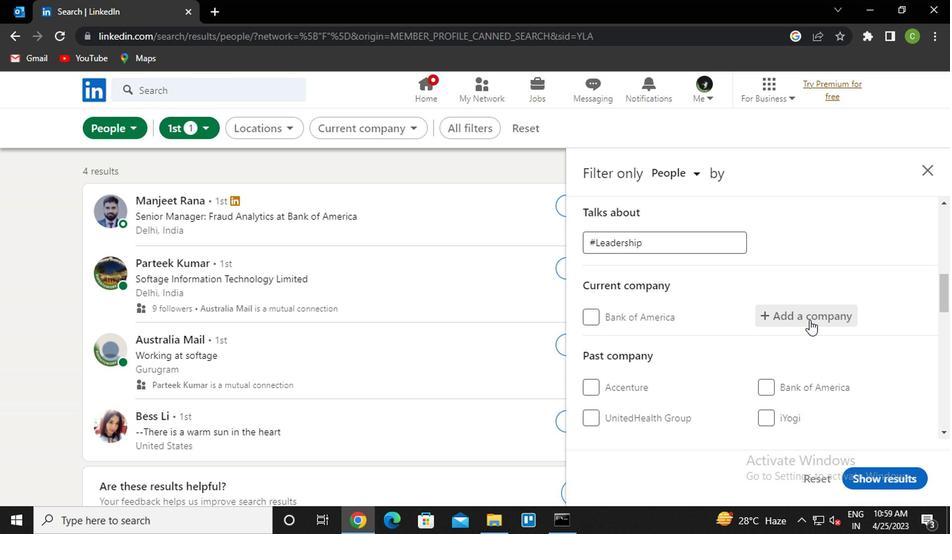 
Action: Key pressed <Key.caps_lock>D<Key.caps_lock>ISNEY
Screenshot: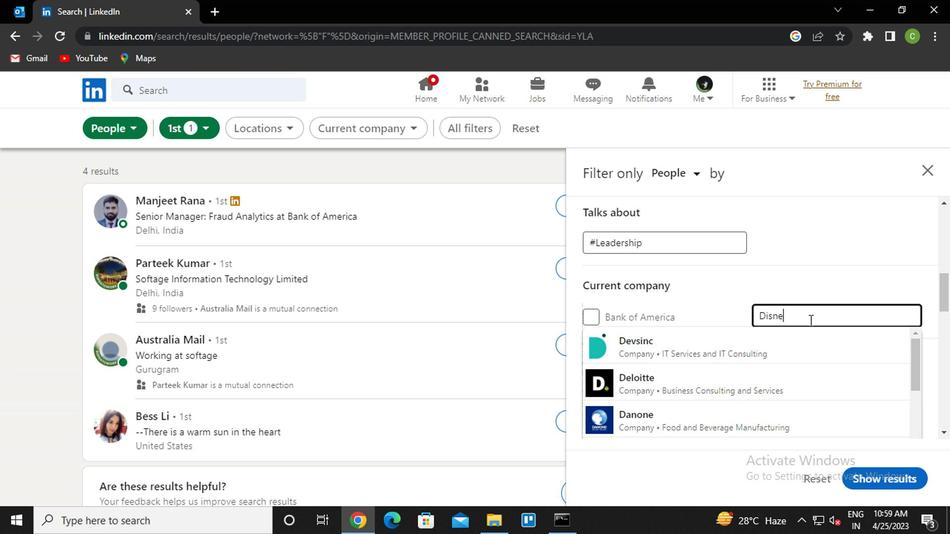 
Action: Mouse moved to (713, 379)
Screenshot: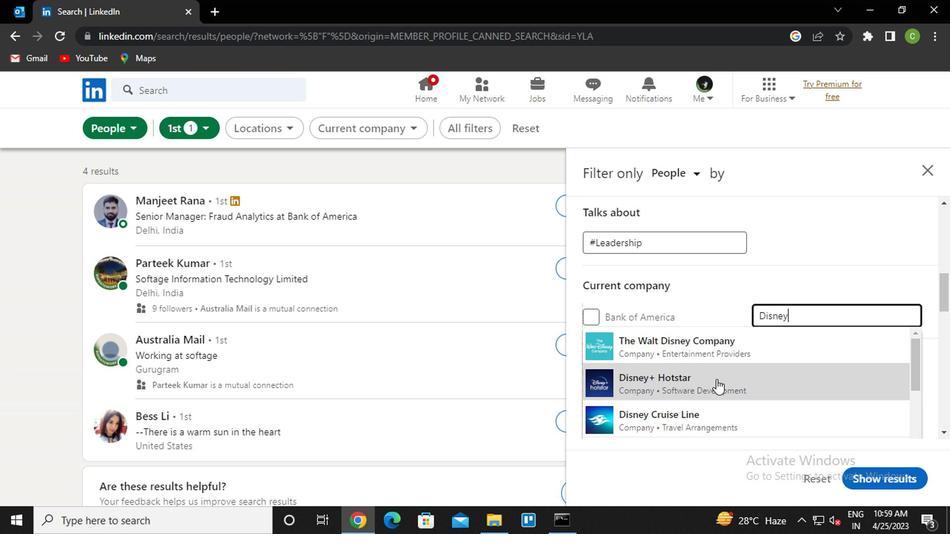 
Action: Mouse pressed left at (713, 379)
Screenshot: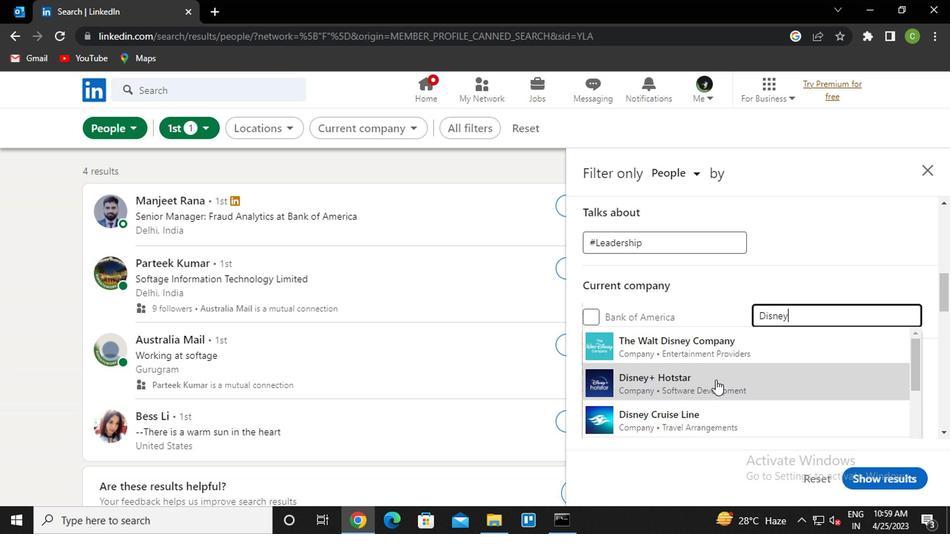 
Action: Mouse scrolled (713, 379) with delta (0, 0)
Screenshot: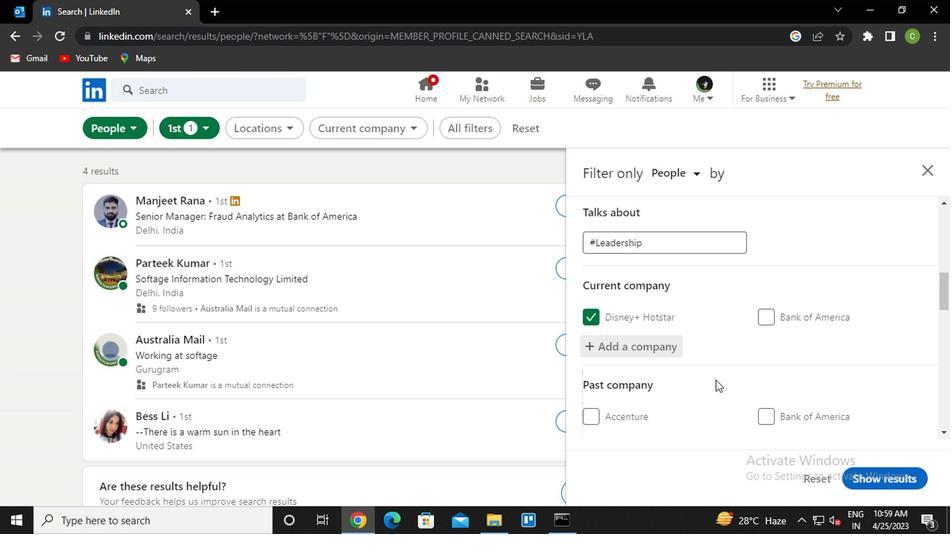 
Action: Mouse moved to (650, 340)
Screenshot: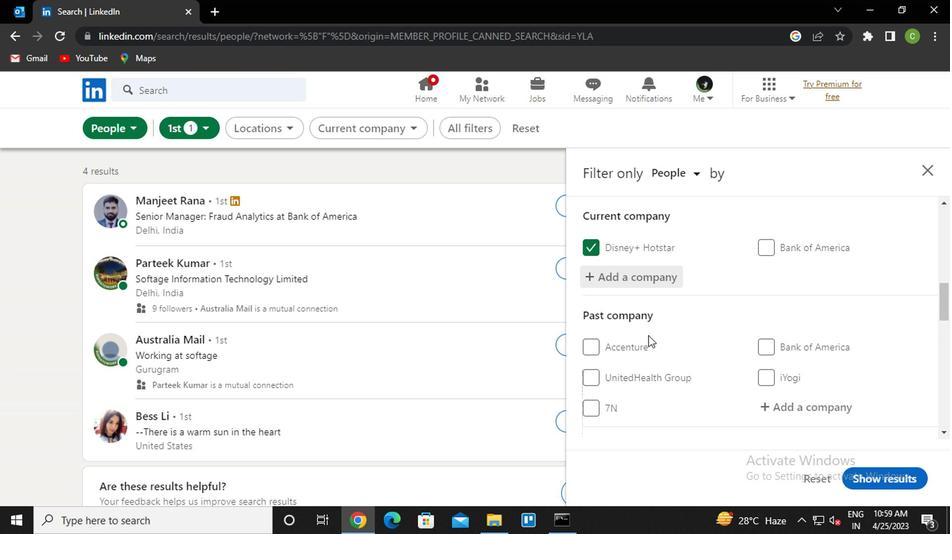 
Action: Mouse scrolled (650, 339) with delta (0, 0)
Screenshot: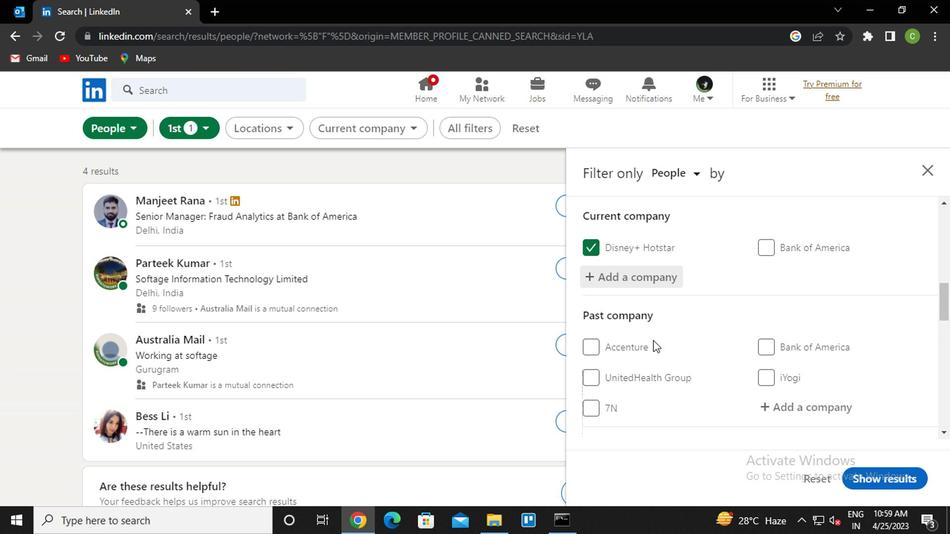 
Action: Mouse moved to (694, 383)
Screenshot: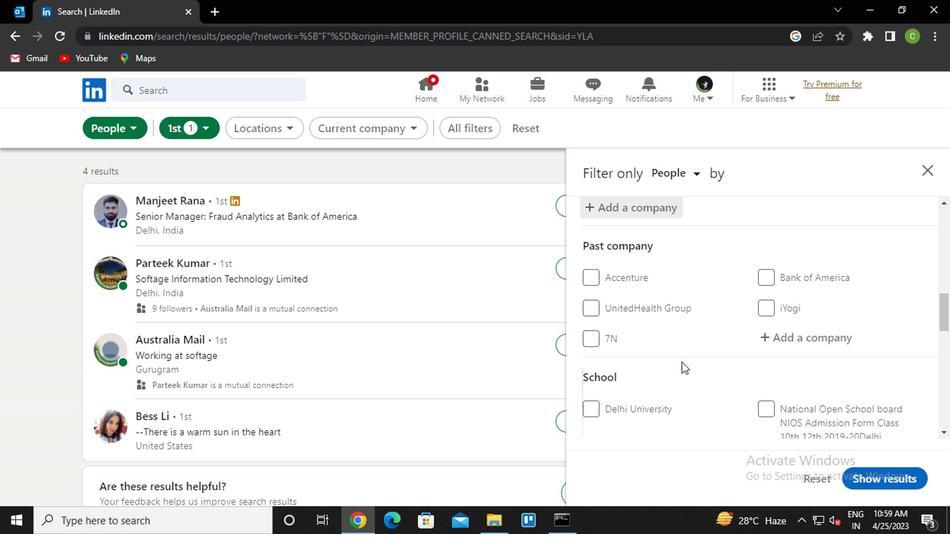 
Action: Mouse scrolled (694, 382) with delta (0, 0)
Screenshot: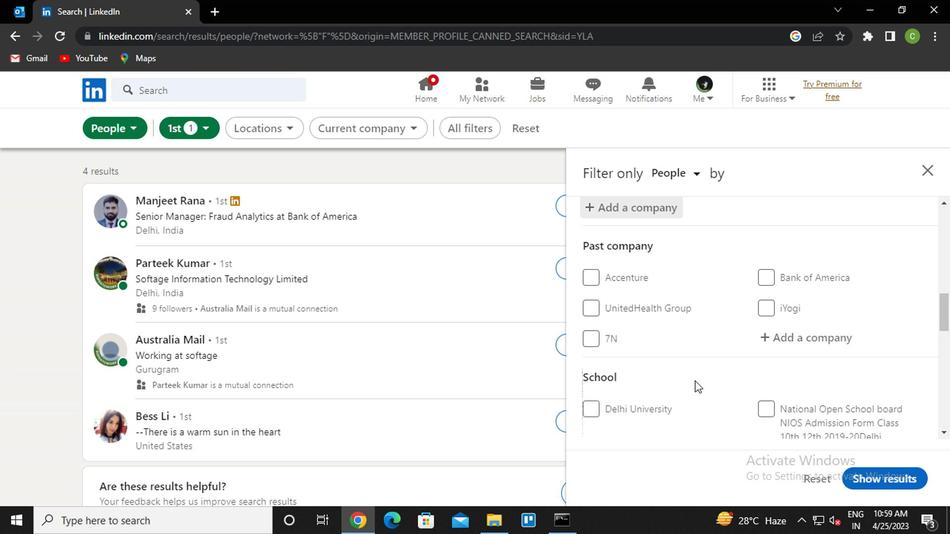 
Action: Mouse moved to (711, 391)
Screenshot: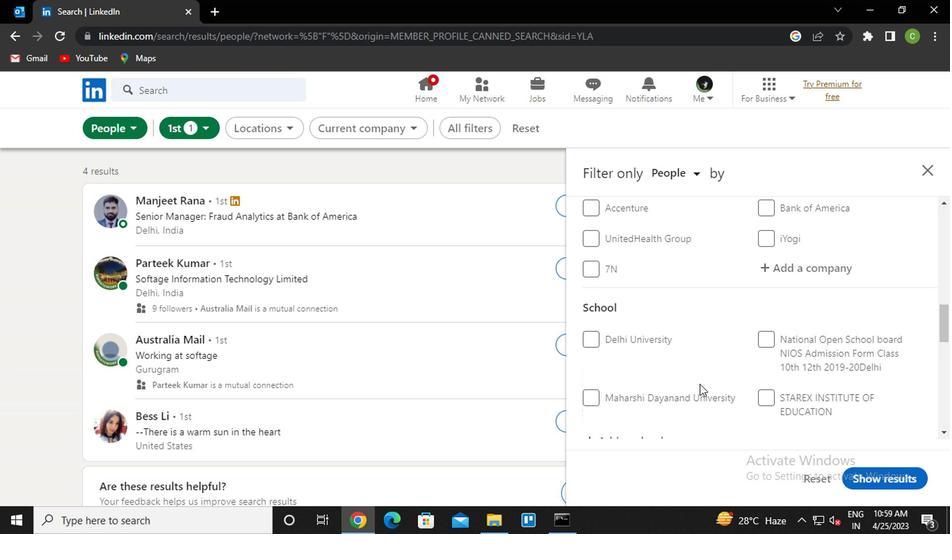
Action: Mouse scrolled (711, 390) with delta (0, 0)
Screenshot: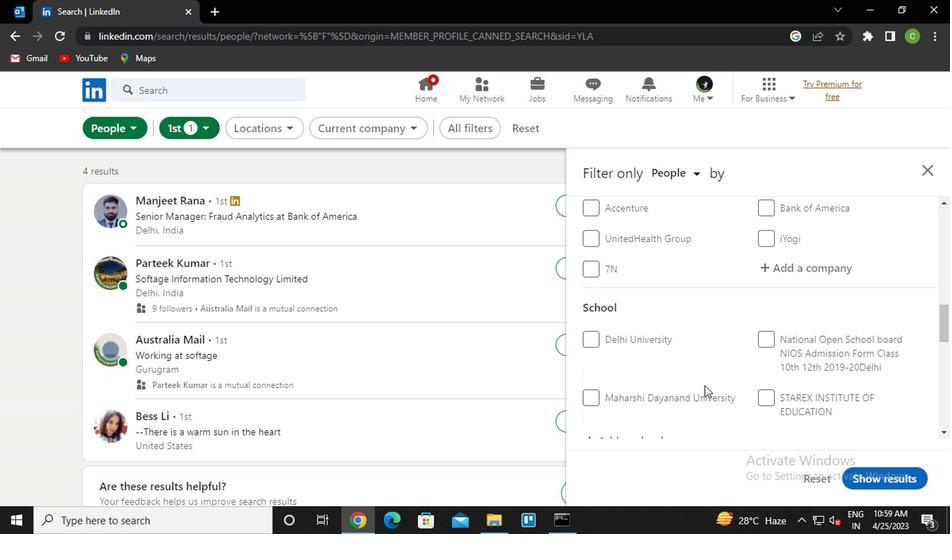 
Action: Mouse moved to (628, 373)
Screenshot: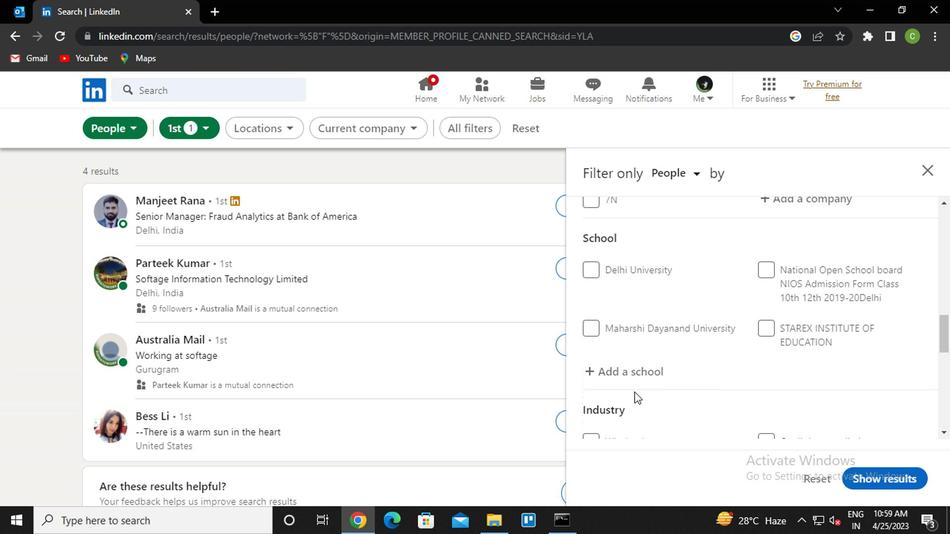 
Action: Mouse pressed left at (628, 373)
Screenshot: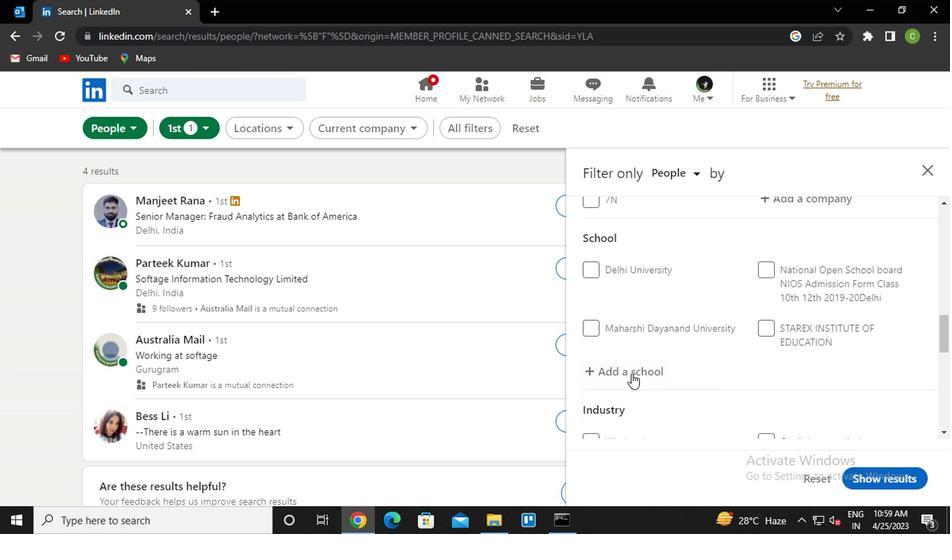 
Action: Key pressed <Key.caps_lock>T<Key.caps_lock>HE<Key.space>SOUTH<Key.space>IND<Key.backspace><Key.backspace><Key.backspace><Key.caps_lock>I<Key.caps_lock>NDIAN<Key.space><Key.caps_lock>S<Key.caps_lock>OCIETYS
Screenshot: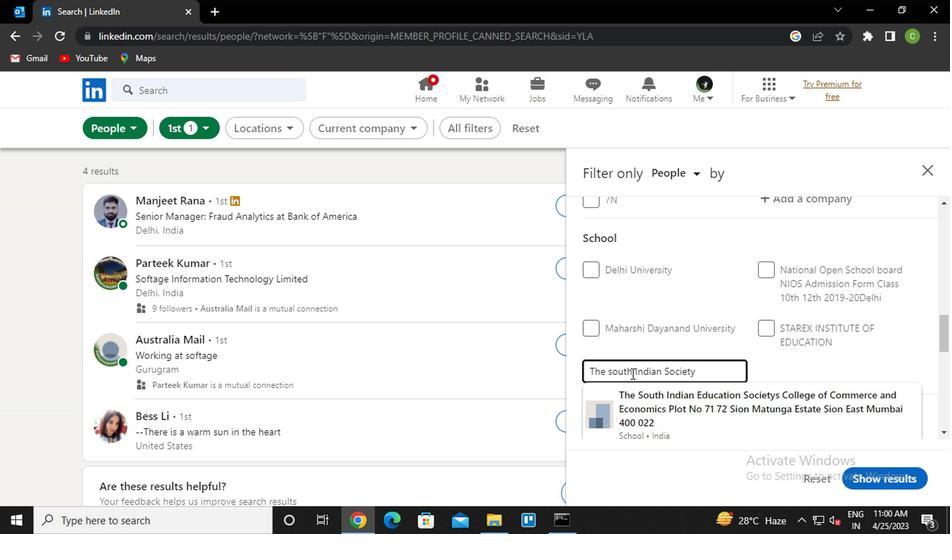 
Action: Mouse moved to (673, 413)
Screenshot: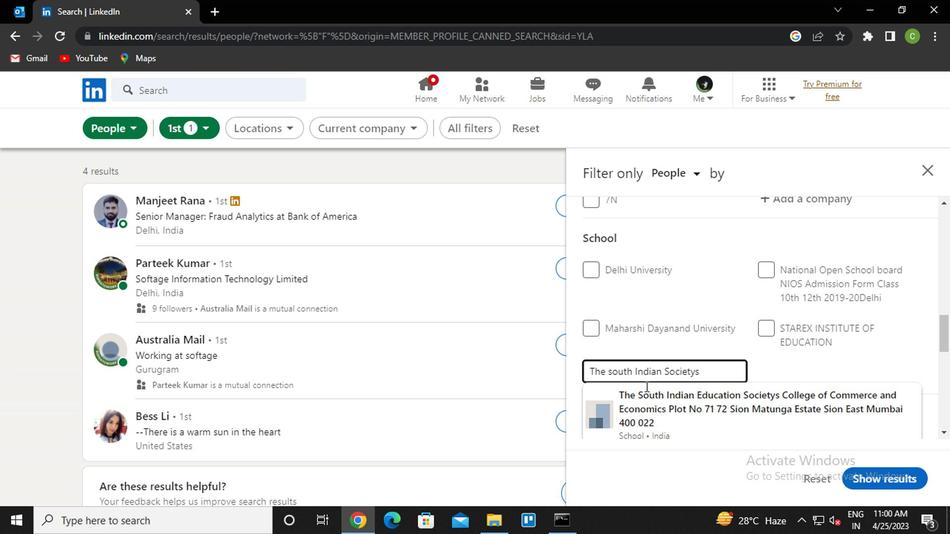 
Action: Mouse pressed left at (673, 413)
Screenshot: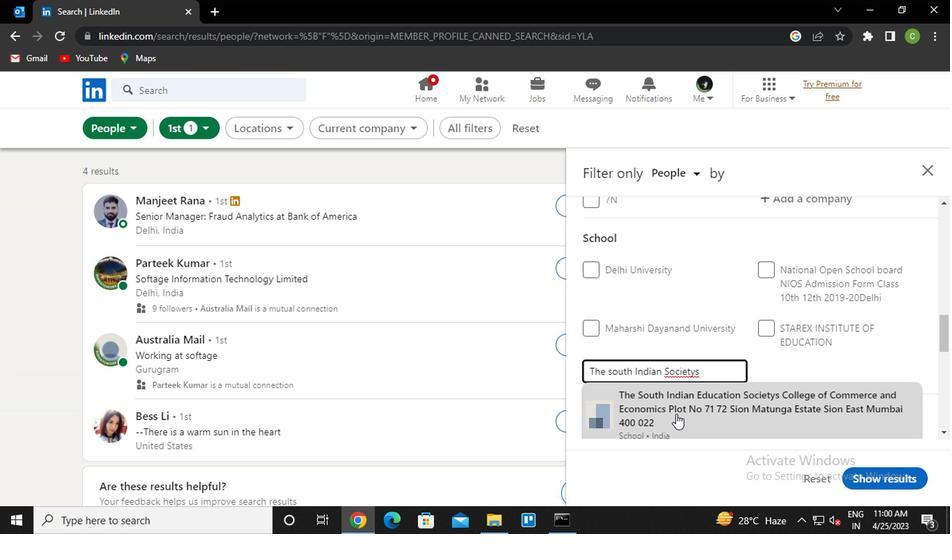 
Action: Mouse moved to (686, 374)
Screenshot: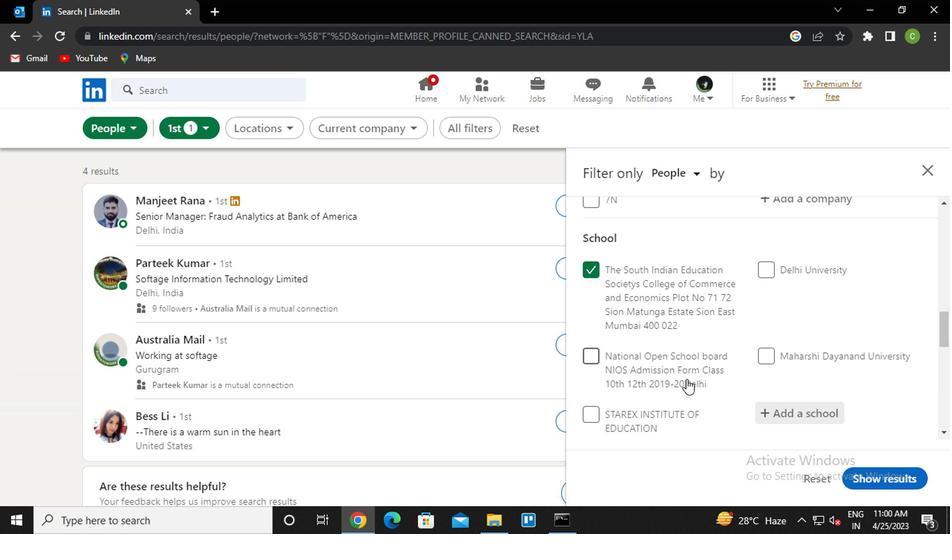 
Action: Mouse scrolled (686, 374) with delta (0, 0)
Screenshot: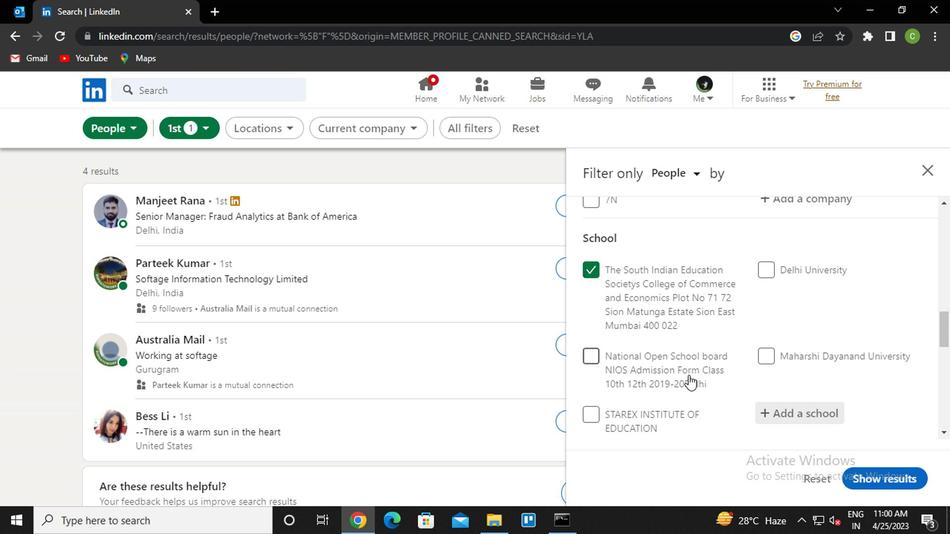 
Action: Mouse scrolled (686, 374) with delta (0, 0)
Screenshot: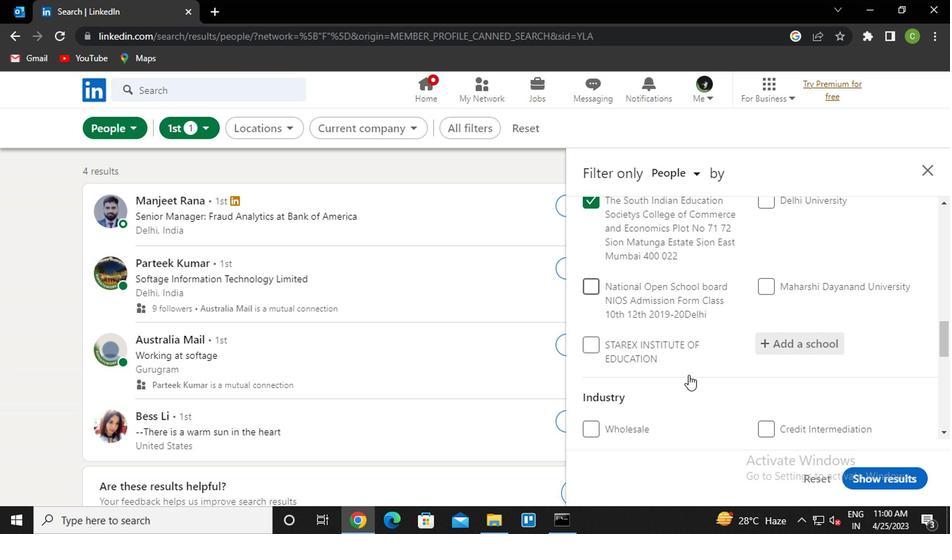 
Action: Mouse scrolled (686, 374) with delta (0, 0)
Screenshot: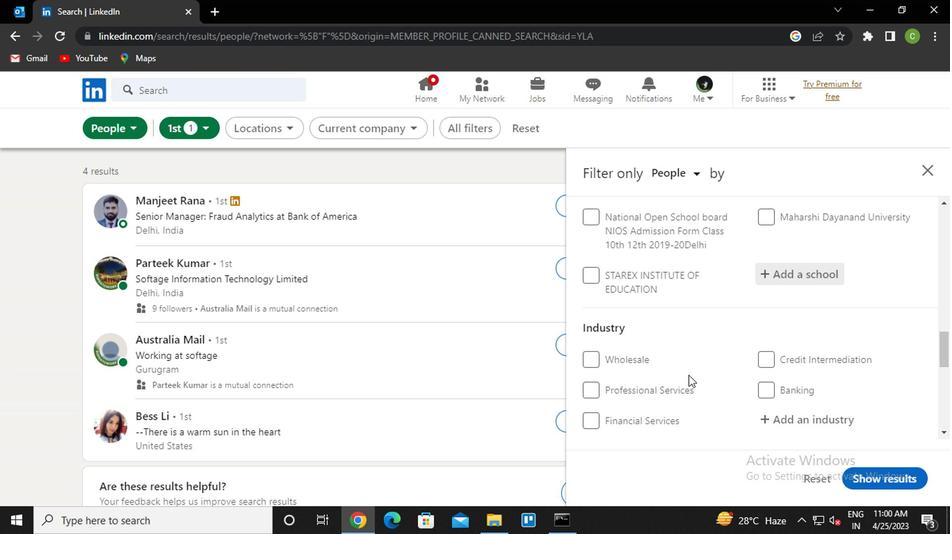
Action: Mouse moved to (789, 352)
Screenshot: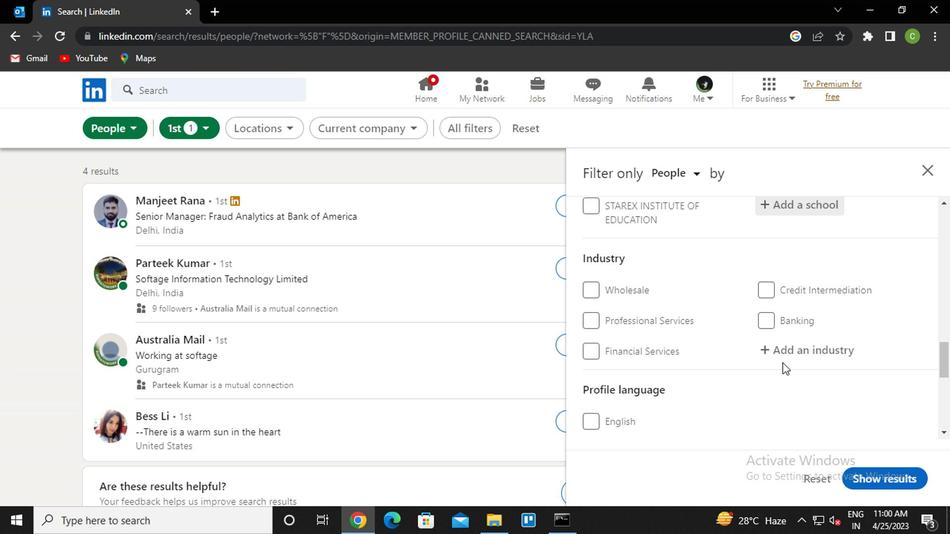 
Action: Mouse pressed left at (789, 352)
Screenshot: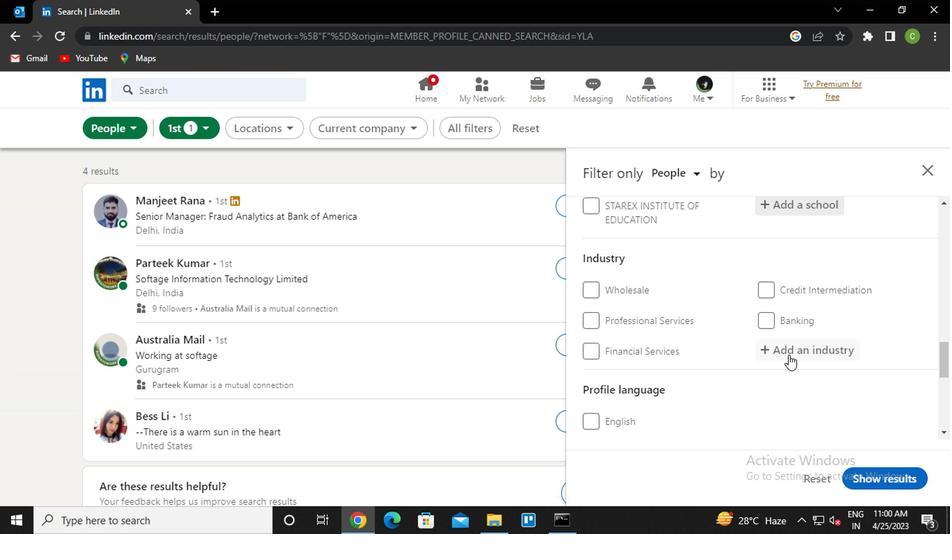 
Action: Key pressed <Key.caps_lock>P<Key.caps_lock>HARMACEU
Screenshot: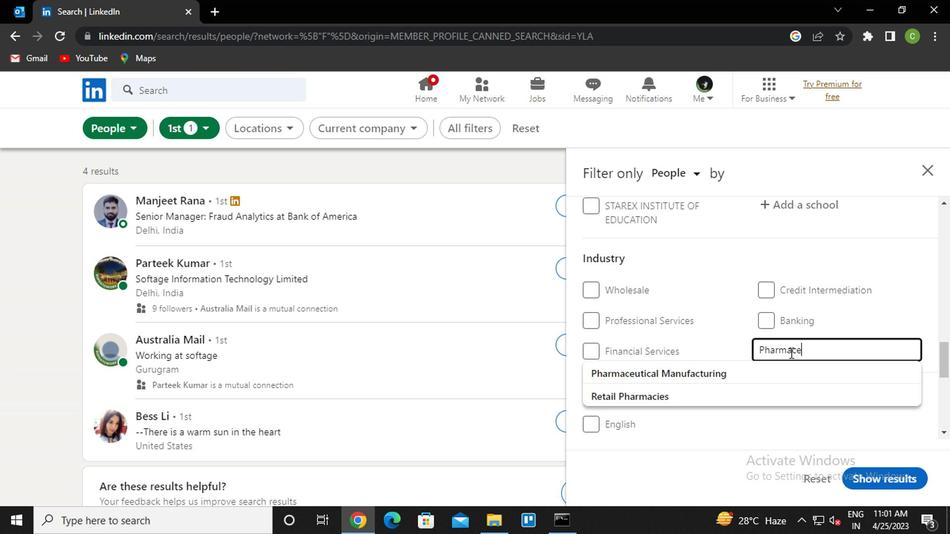 
Action: Mouse moved to (809, 374)
Screenshot: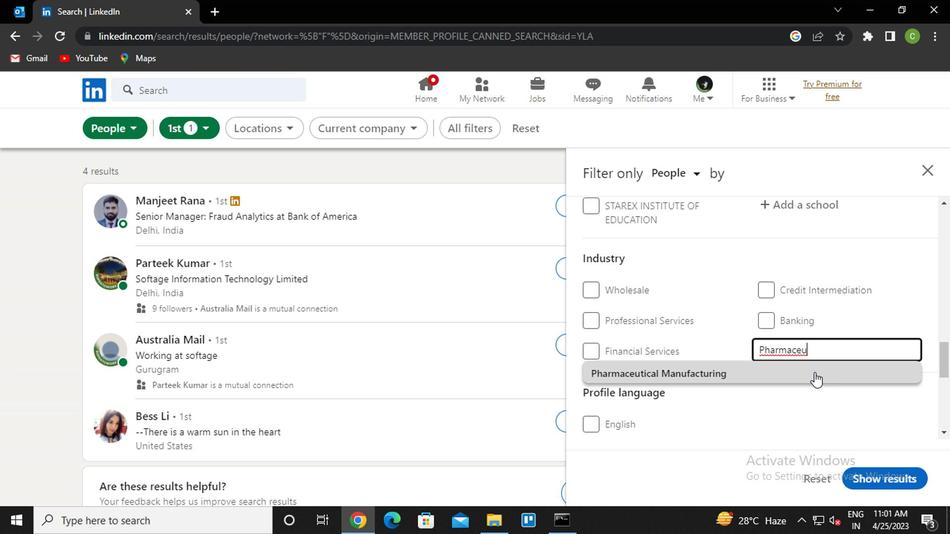 
Action: Mouse pressed left at (809, 374)
Screenshot: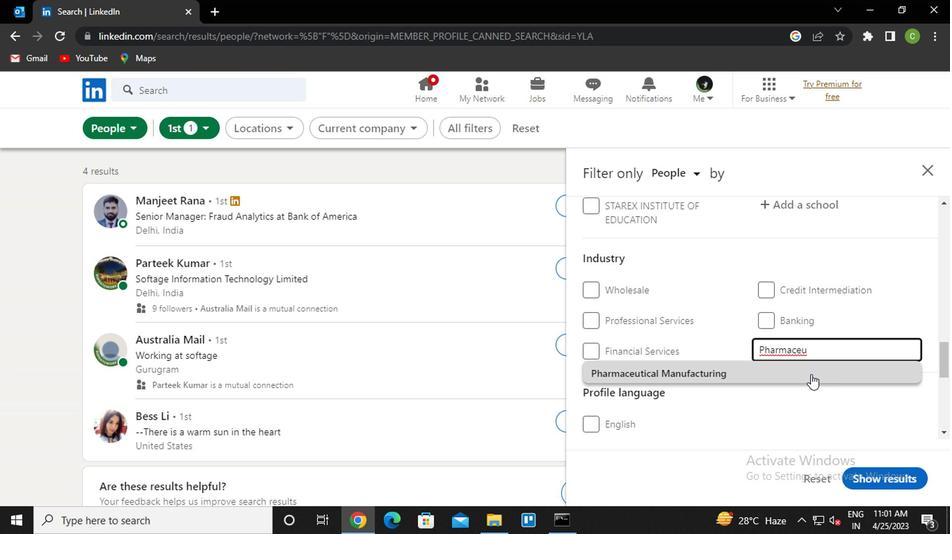 
Action: Mouse moved to (802, 364)
Screenshot: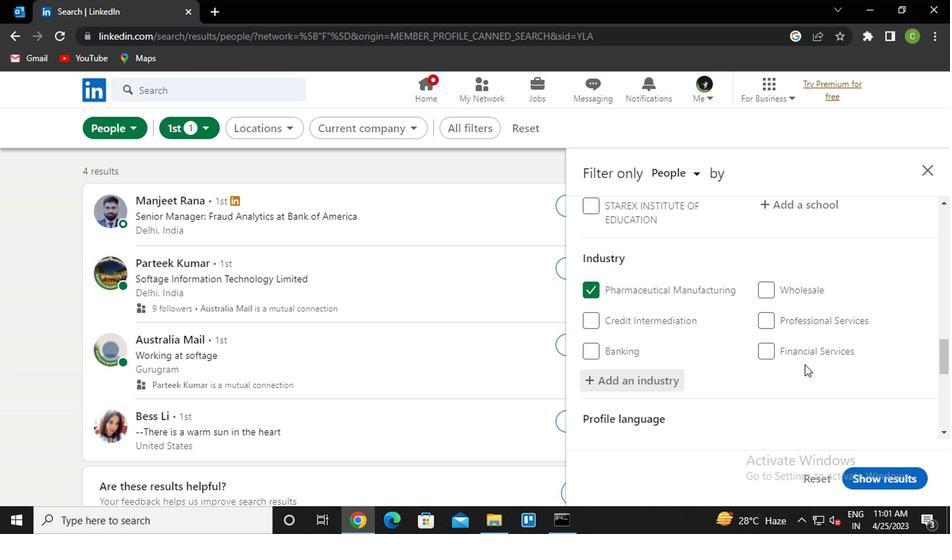 
Action: Mouse scrolled (802, 363) with delta (0, 0)
Screenshot: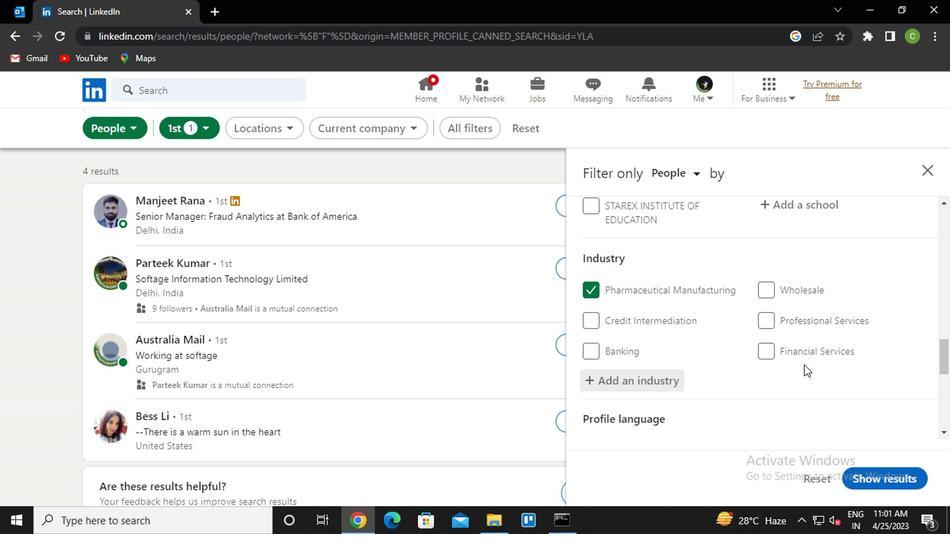 
Action: Mouse moved to (801, 365)
Screenshot: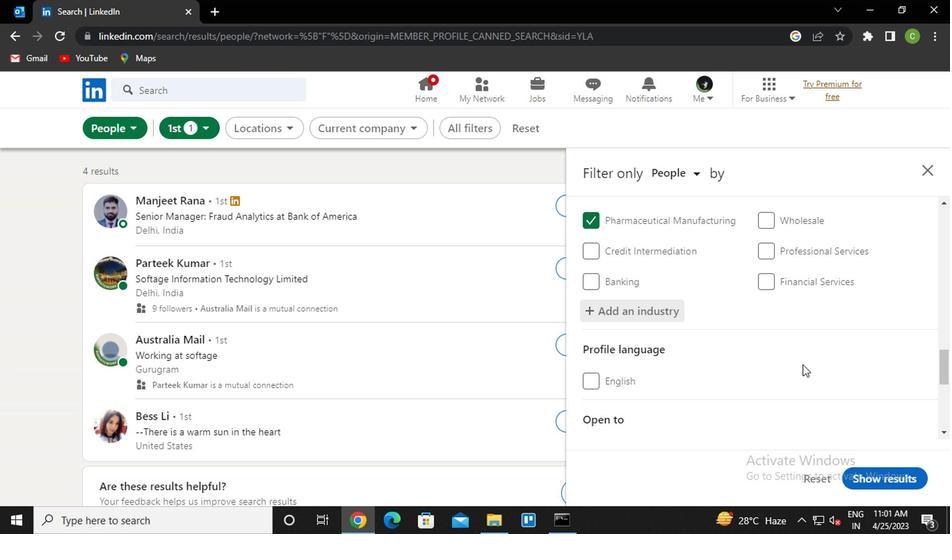 
Action: Mouse scrolled (801, 364) with delta (0, 0)
Screenshot: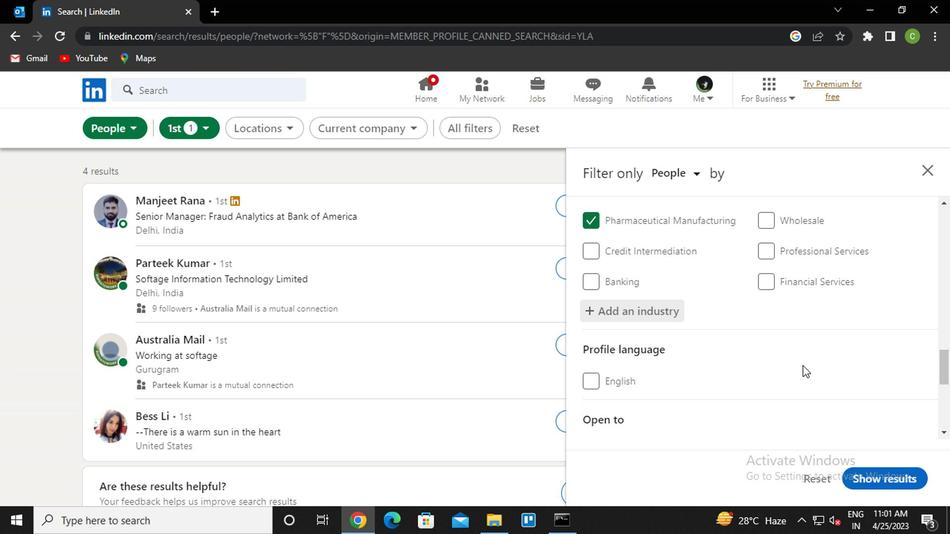 
Action: Mouse moved to (717, 336)
Screenshot: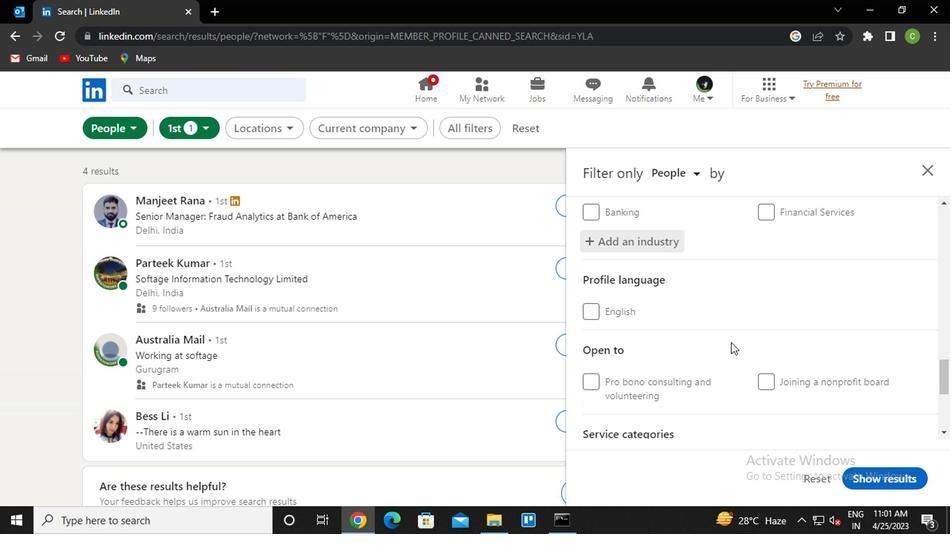 
Action: Mouse scrolled (717, 335) with delta (0, 0)
Screenshot: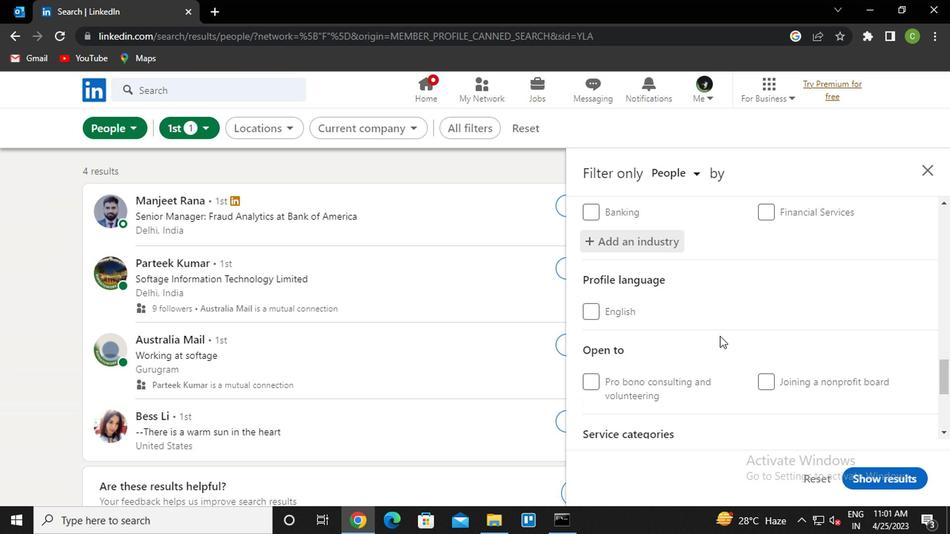 
Action: Mouse scrolled (717, 335) with delta (0, 0)
Screenshot: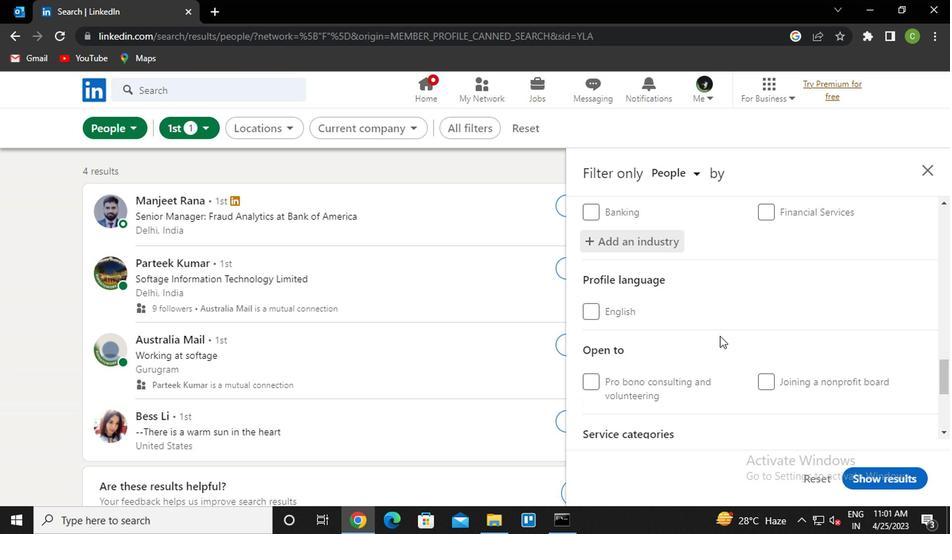 
Action: Mouse moved to (646, 325)
Screenshot: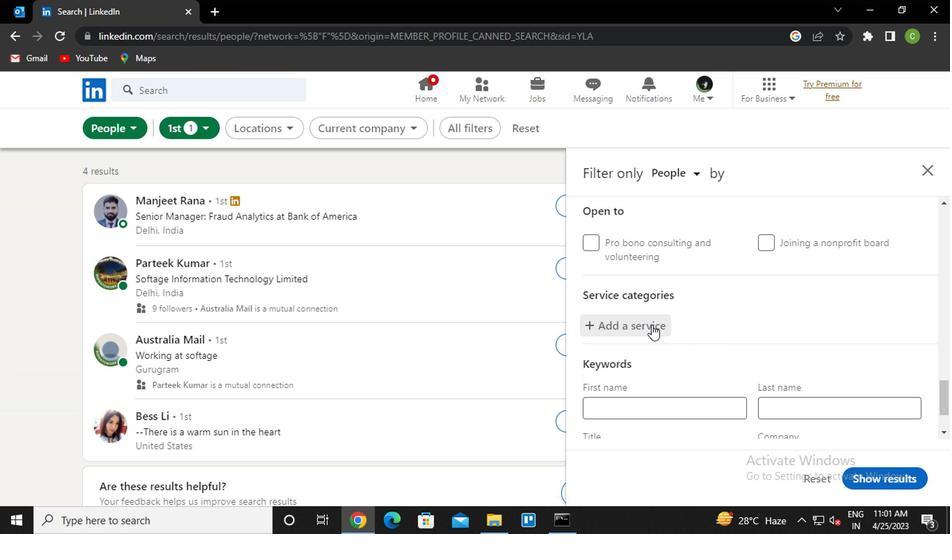 
Action: Mouse pressed left at (646, 325)
Screenshot: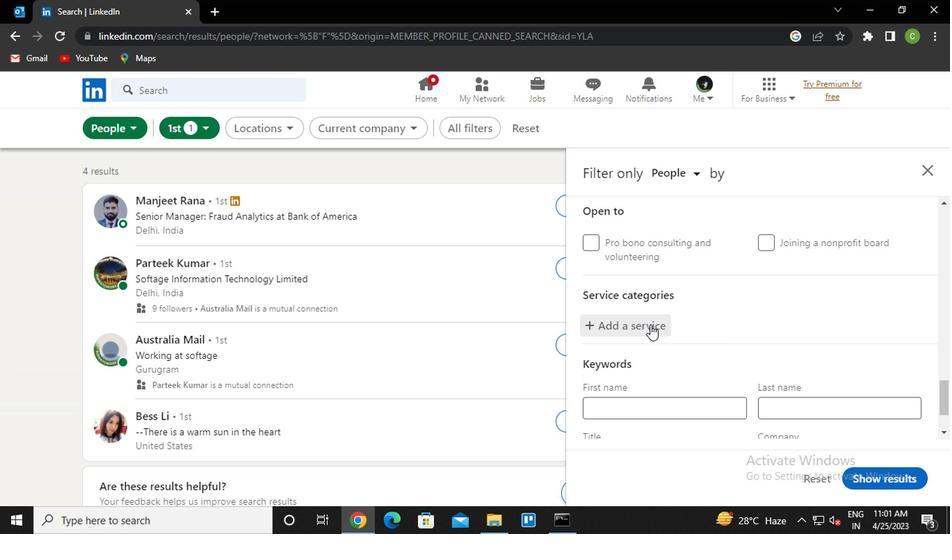 
Action: Mouse moved to (646, 325)
Screenshot: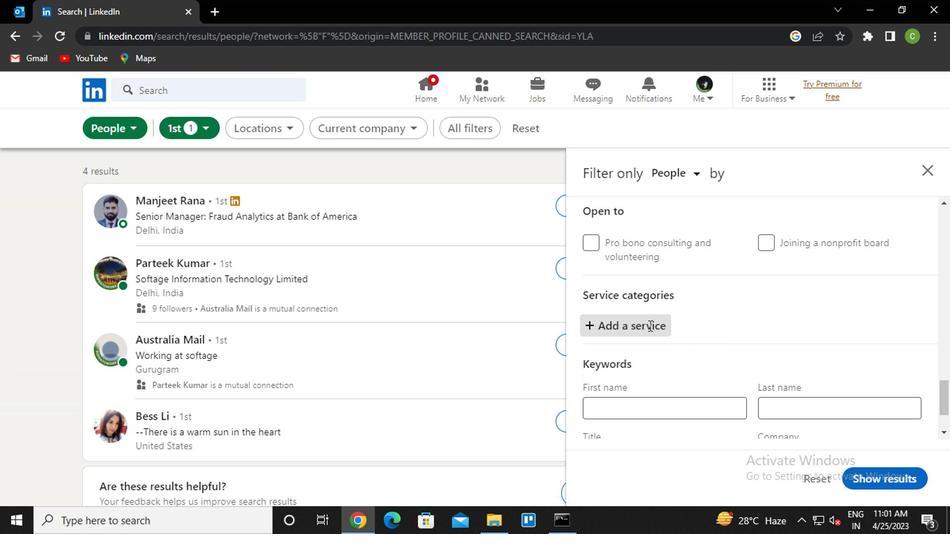 
Action: Key pressed <Key.caps_lock>G<Key.caps_lock>
Screenshot: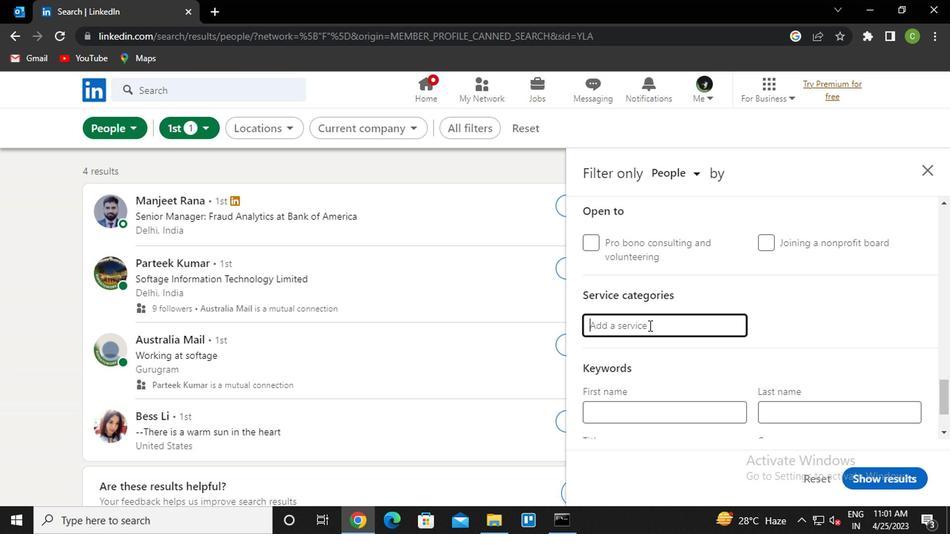 
Action: Mouse moved to (646, 325)
Screenshot: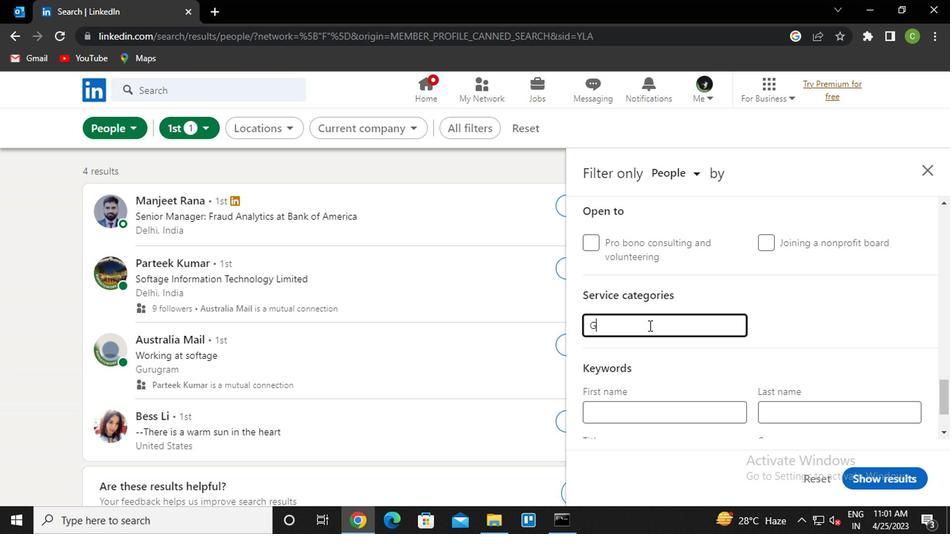 
Action: Key pressed RANT
Screenshot: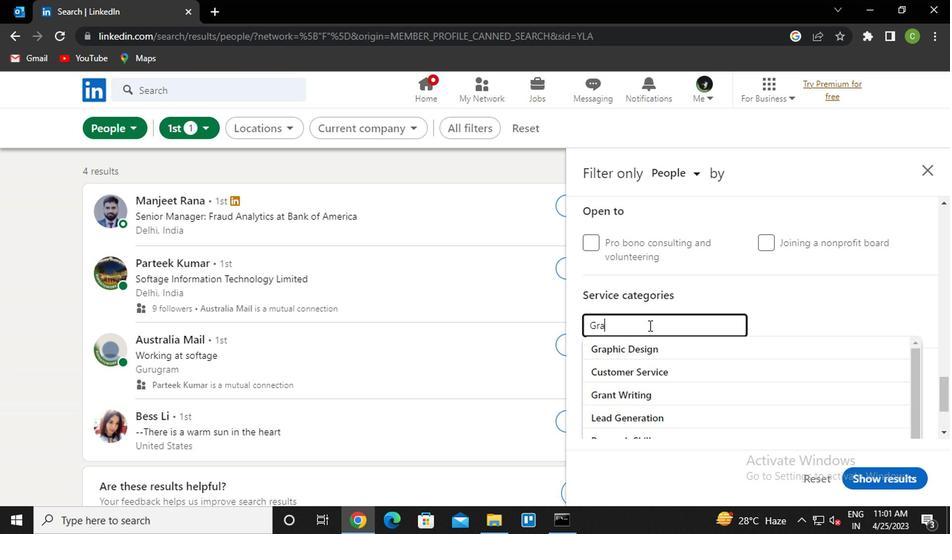
Action: Mouse moved to (645, 347)
Screenshot: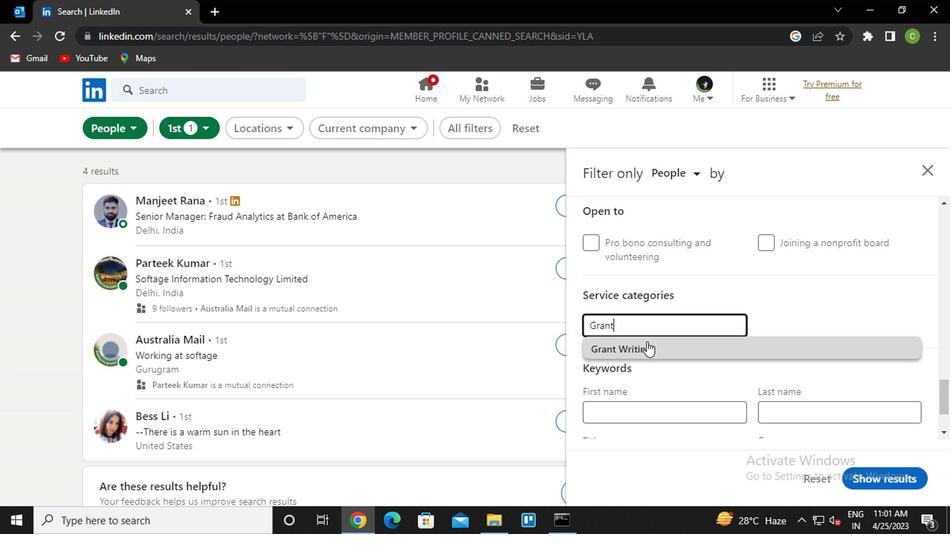 
Action: Mouse pressed left at (645, 347)
Screenshot: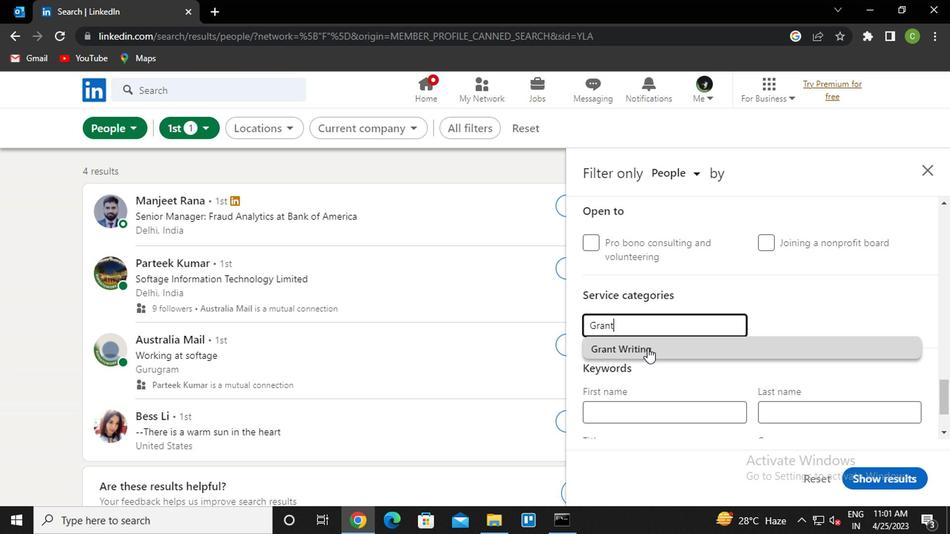 
Action: Mouse moved to (656, 341)
Screenshot: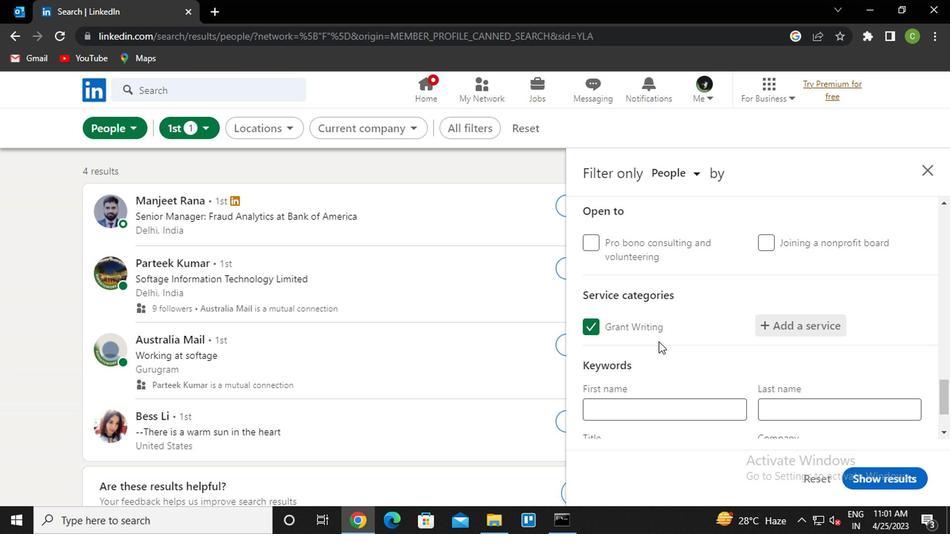 
Action: Mouse scrolled (656, 341) with delta (0, 0)
Screenshot: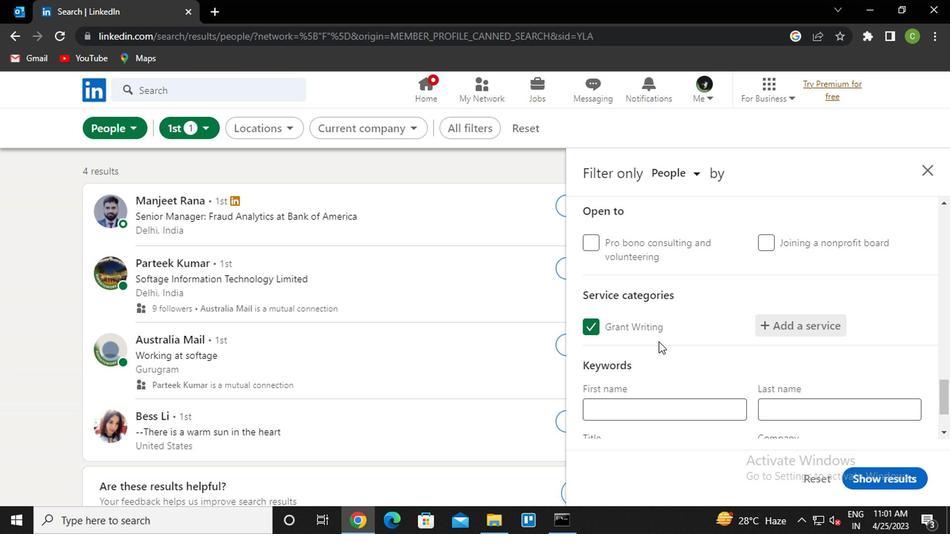 
Action: Mouse moved to (625, 390)
Screenshot: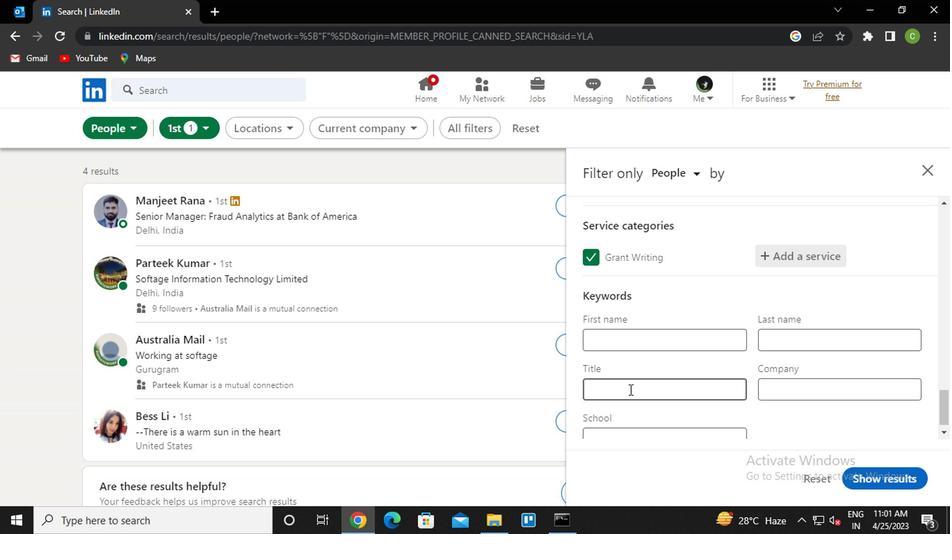 
Action: Mouse pressed left at (625, 390)
Screenshot: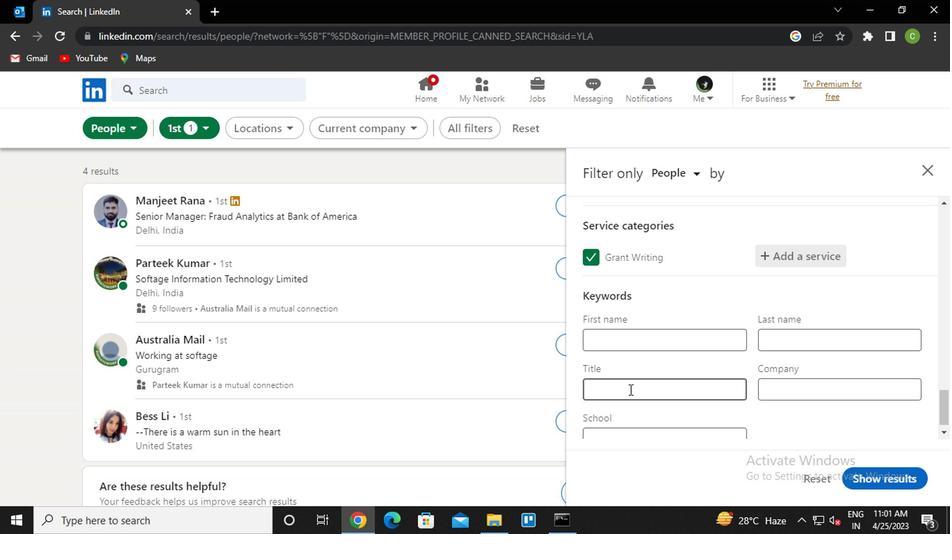 
Action: Mouse moved to (625, 386)
Screenshot: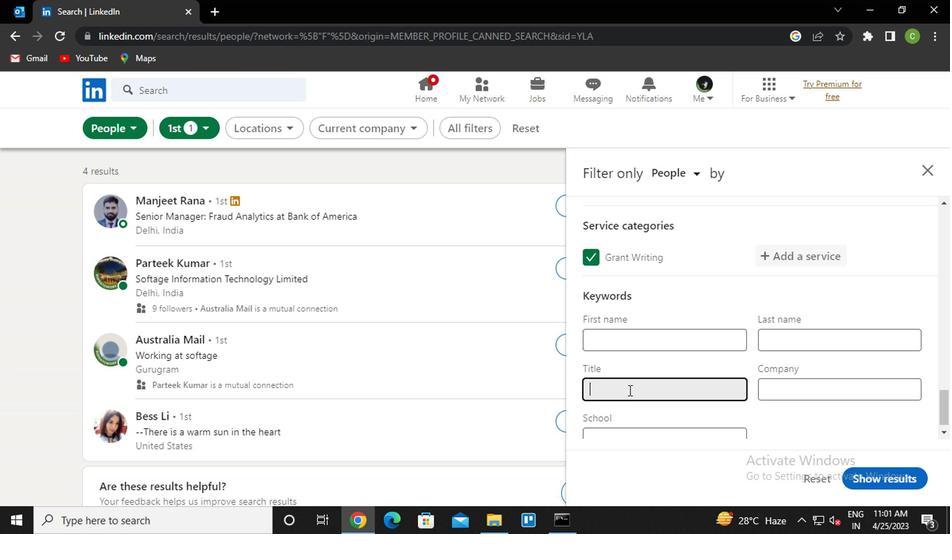 
Action: Key pressed <Key.caps_lock>C<Key.caps_lock>ONTROLE<Key.backspace>LER
Screenshot: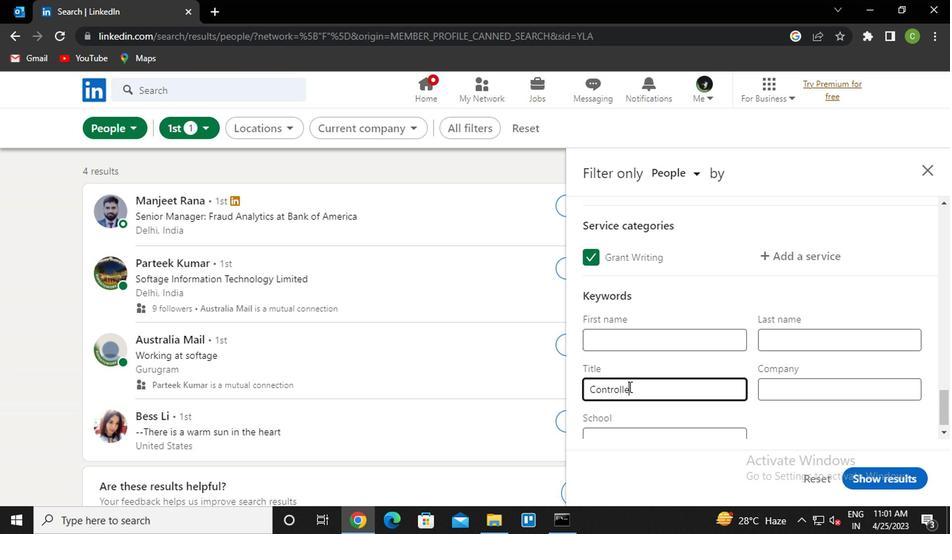 
Action: Mouse moved to (649, 378)
Screenshot: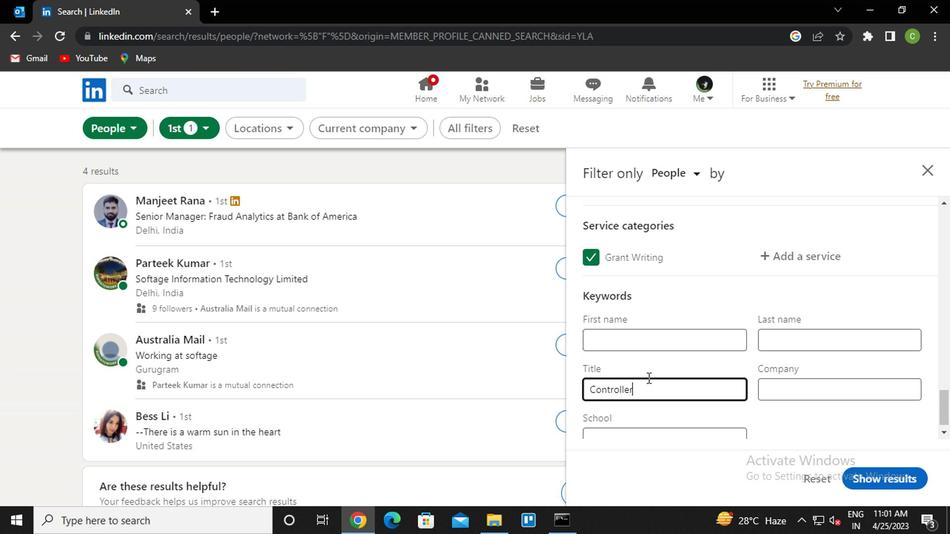 
Action: Mouse scrolled (649, 377) with delta (0, 0)
Screenshot: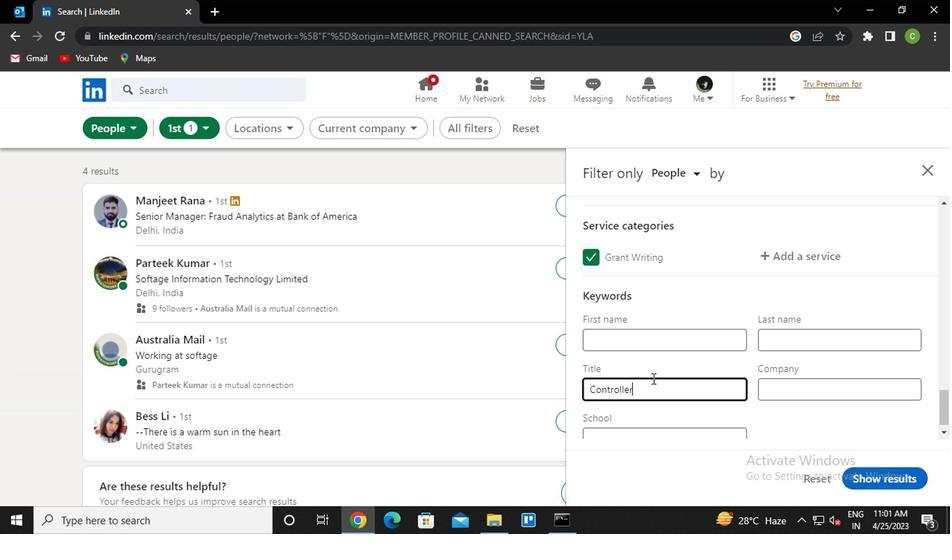 
Action: Mouse moved to (870, 480)
Screenshot: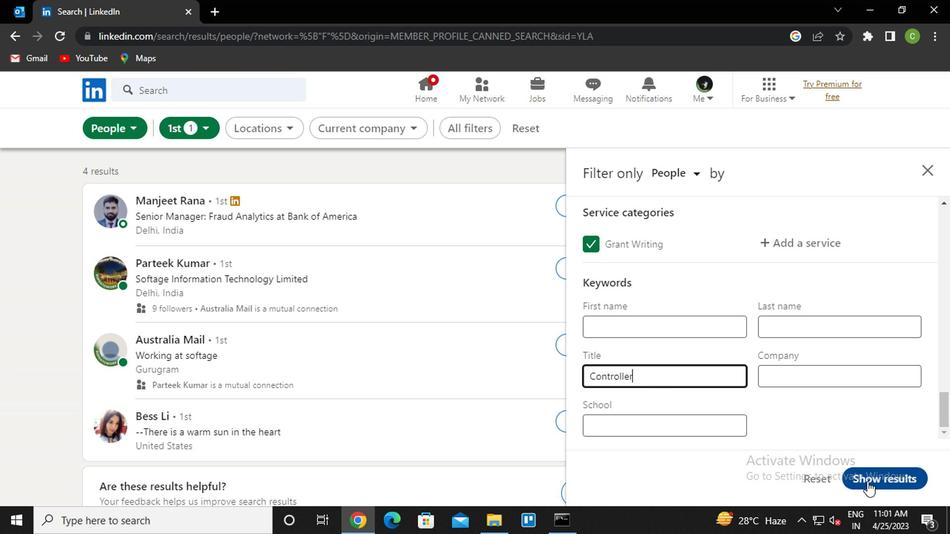 
Action: Mouse pressed left at (870, 480)
Screenshot: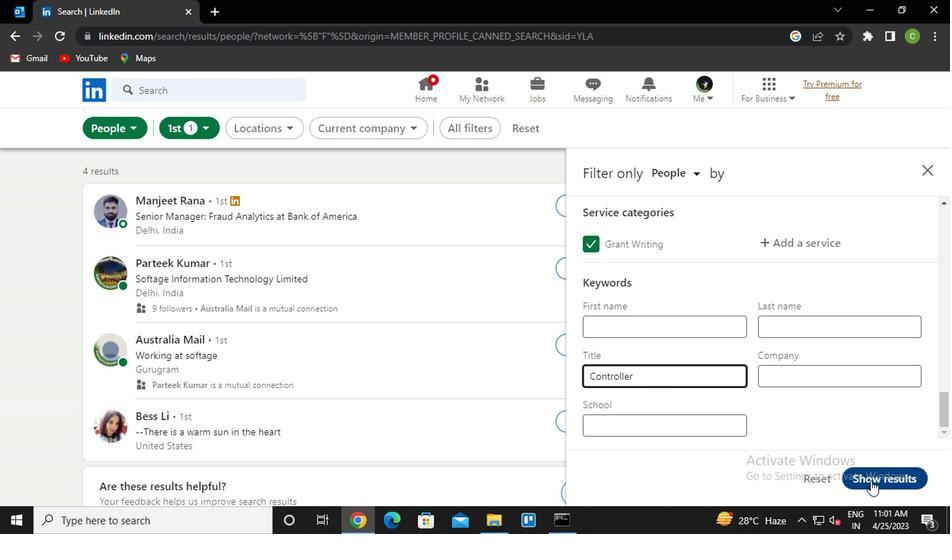 
Action: Mouse moved to (715, 428)
Screenshot: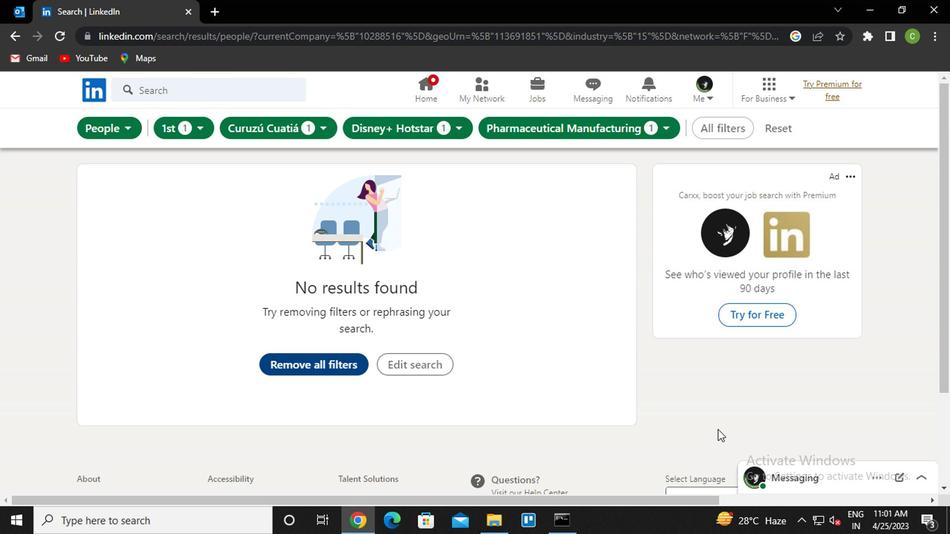 
